 Task: Look for space in Danshui, China from 3rd June, 2023 to 9th June, 2023 for 2 adults in price range Rs.6000 to Rs.12000. Place can be entire place with 1  bedroom having 1 bed and 1 bathroom. Property type can be house, flat, guest house, hotel. Booking option can be shelf check-in. Required host language is Chinese (Simplified).
Action: Mouse moved to (574, 76)
Screenshot: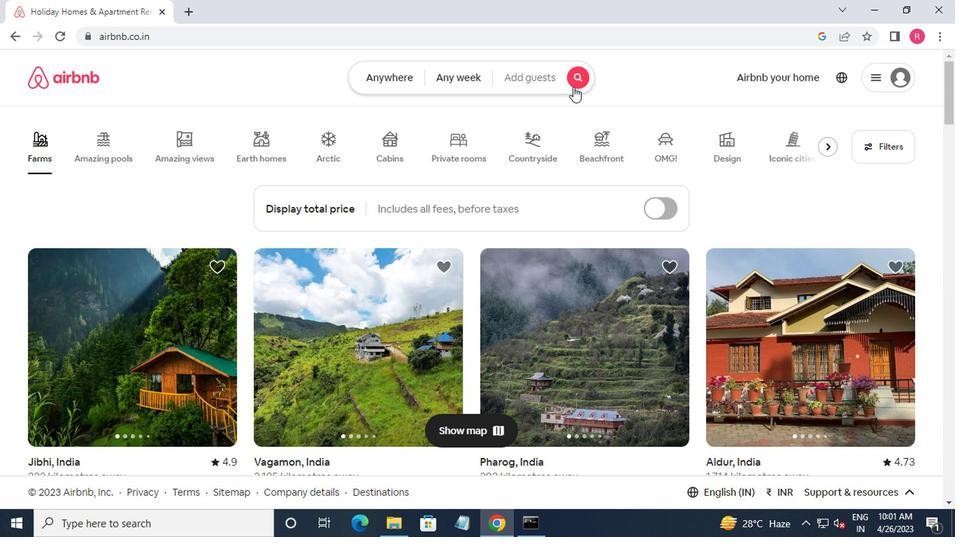 
Action: Mouse pressed left at (574, 76)
Screenshot: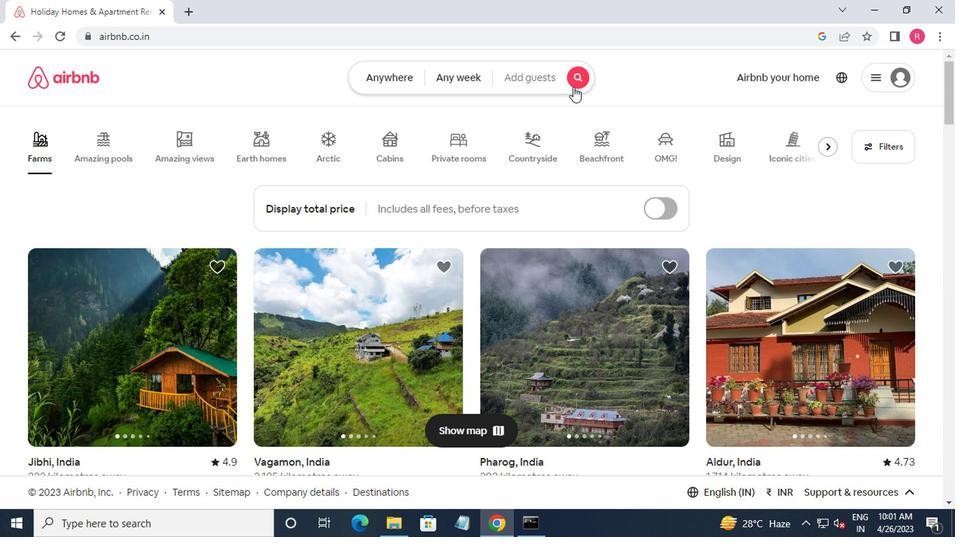 
Action: Mouse moved to (300, 129)
Screenshot: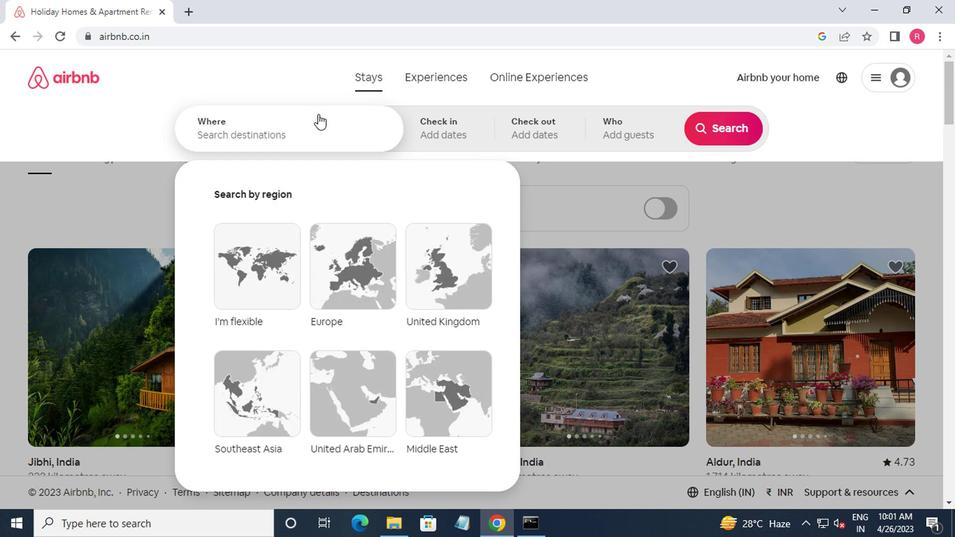 
Action: Mouse pressed left at (300, 129)
Screenshot: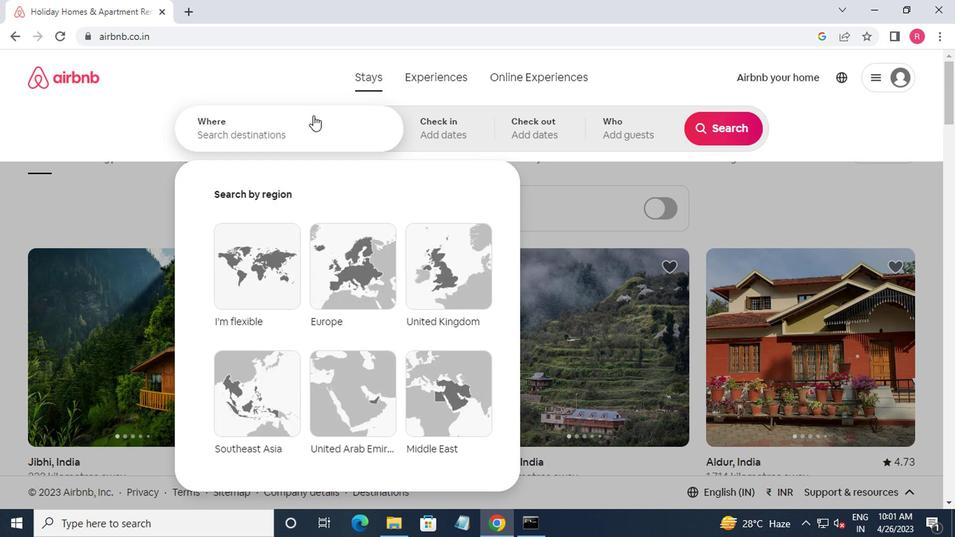 
Action: Mouse moved to (347, 100)
Screenshot: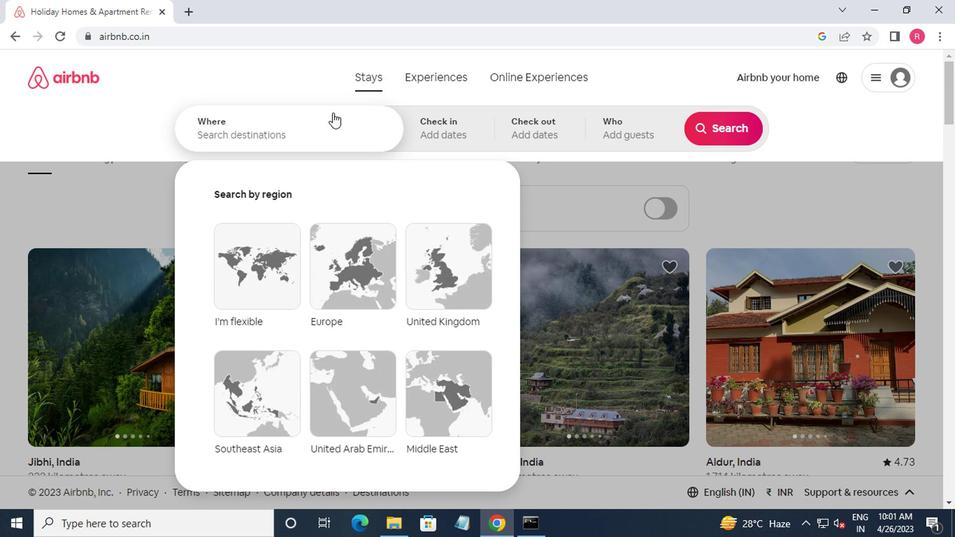 
Action: Key pressed danshui,china<Key.enter>
Screenshot: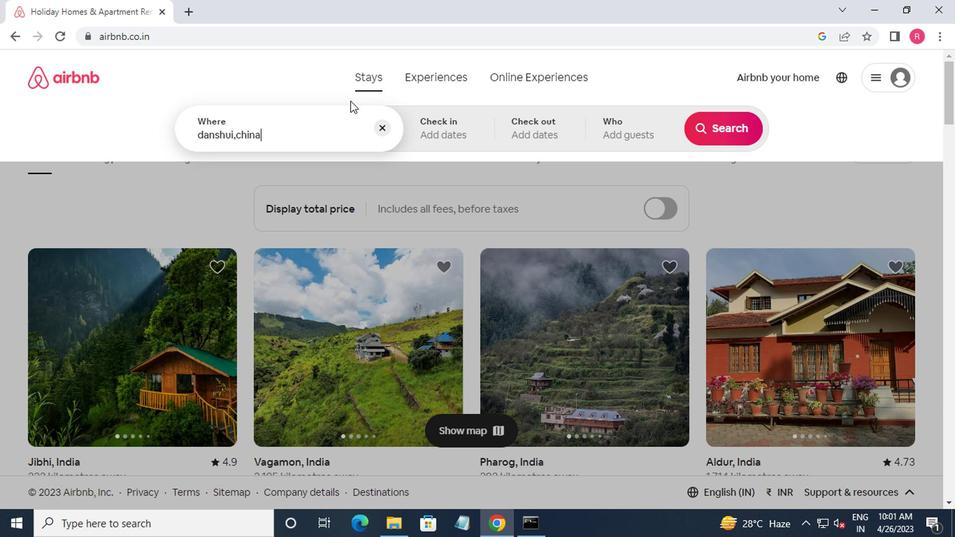 
Action: Mouse moved to (711, 244)
Screenshot: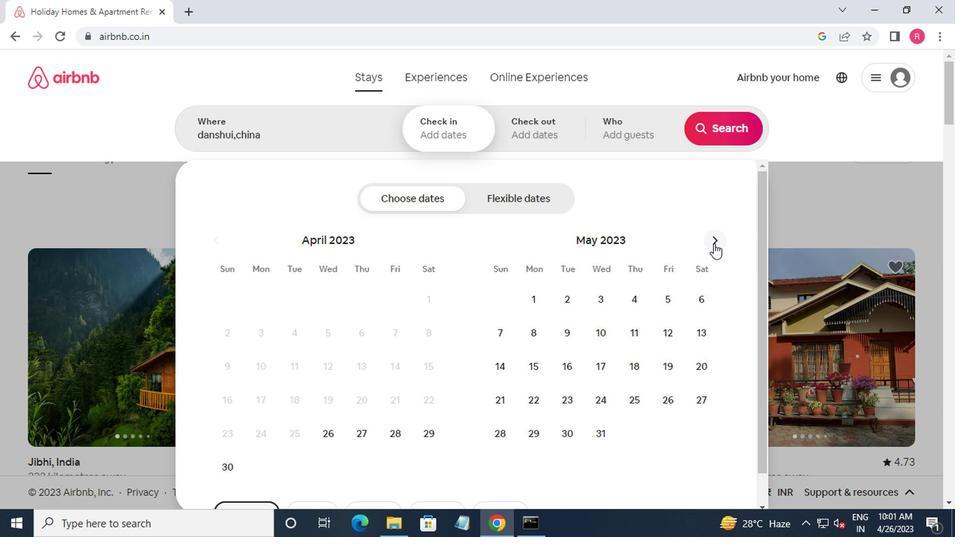 
Action: Mouse pressed left at (711, 244)
Screenshot: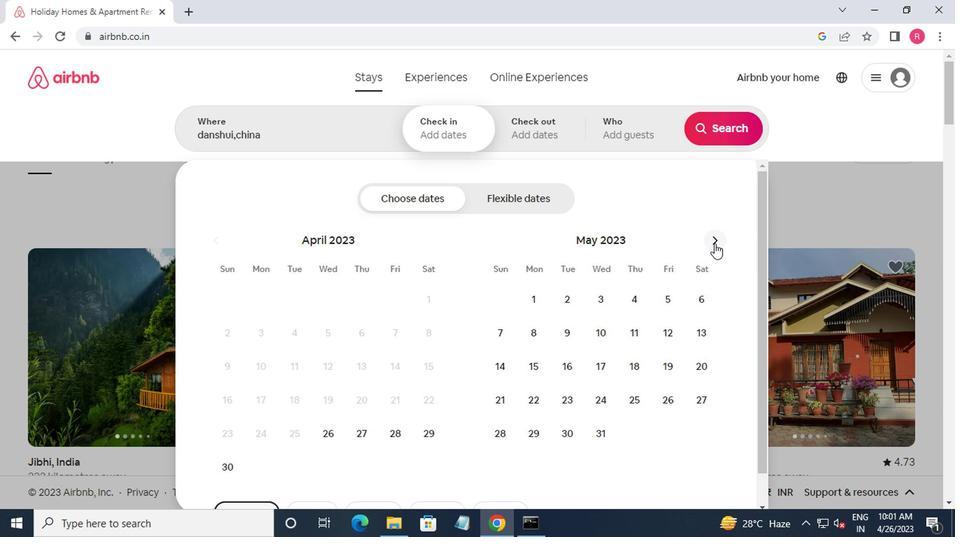 
Action: Mouse moved to (654, 338)
Screenshot: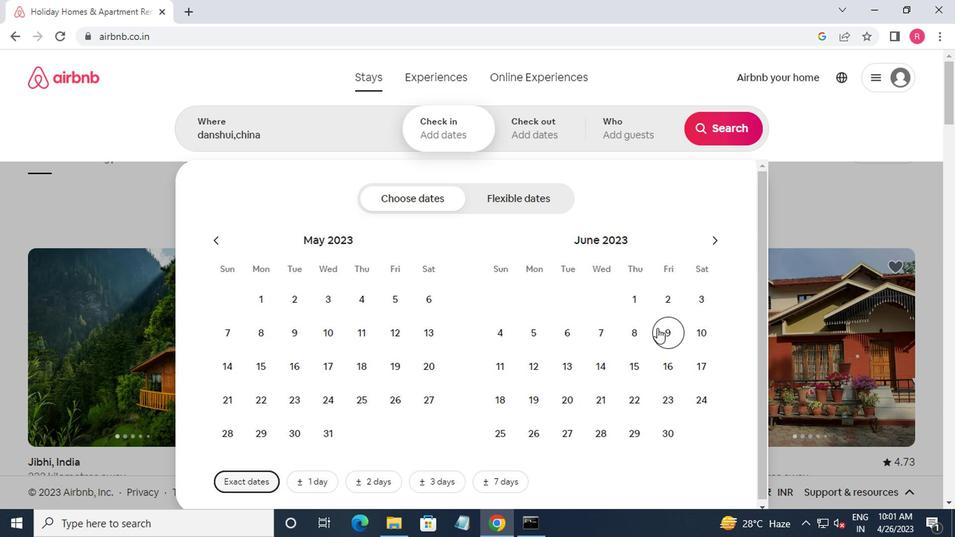 
Action: Mouse pressed left at (654, 338)
Screenshot: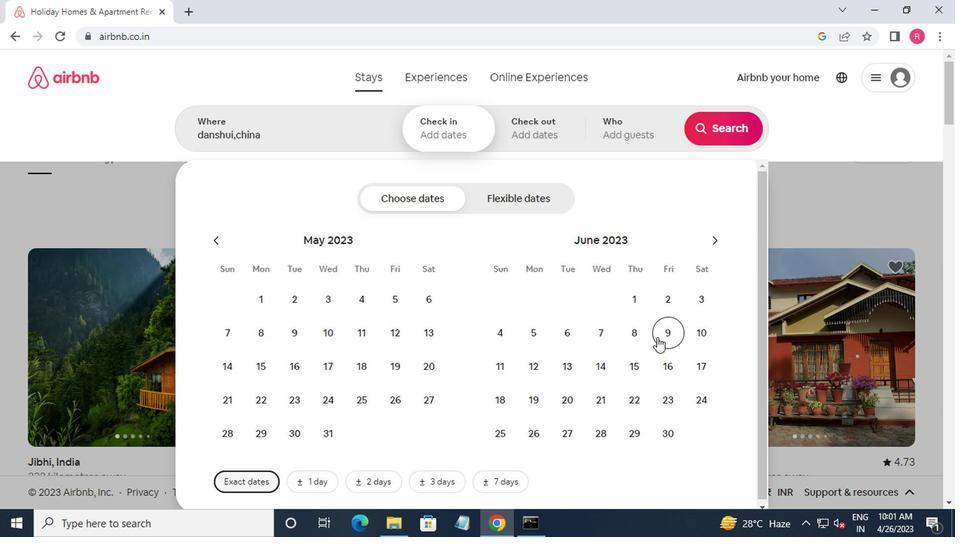
Action: Mouse moved to (698, 302)
Screenshot: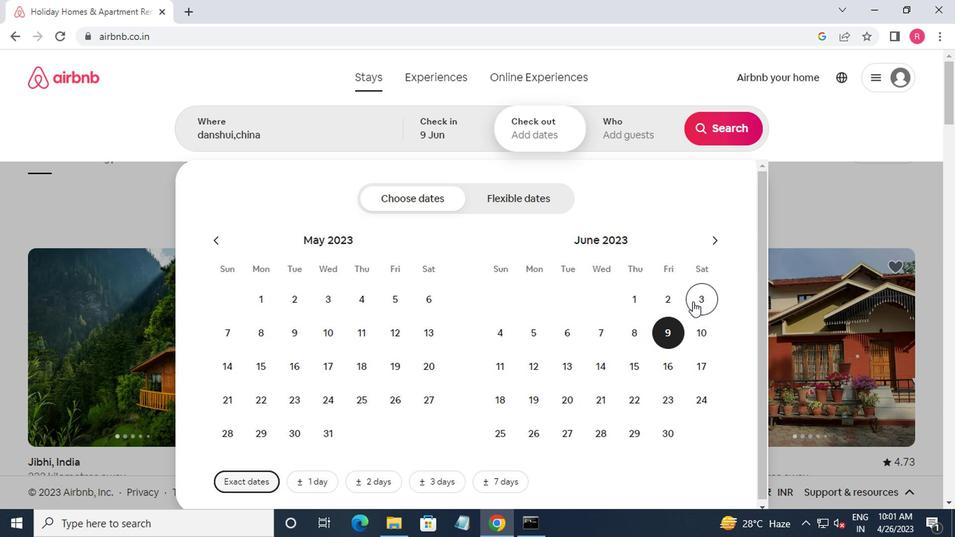 
Action: Mouse pressed left at (698, 302)
Screenshot: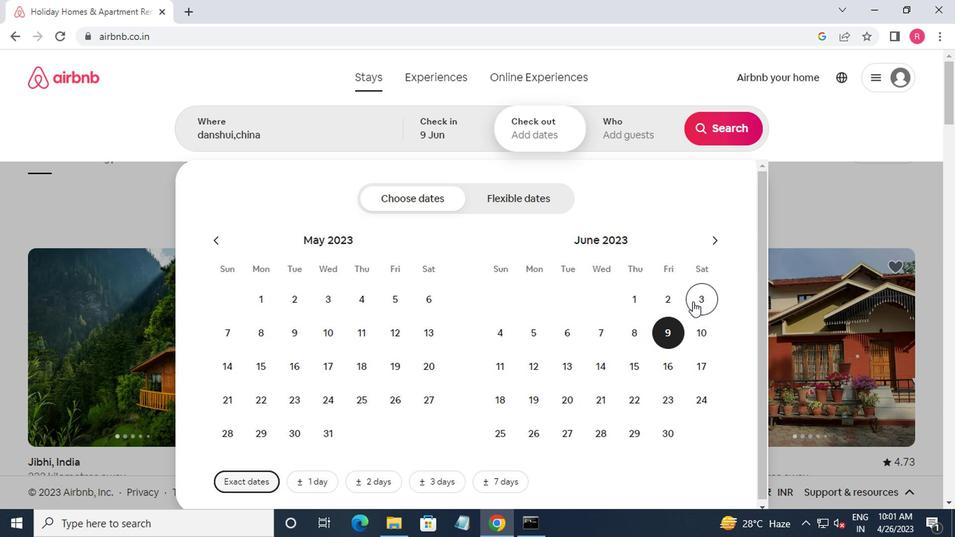 
Action: Mouse moved to (669, 328)
Screenshot: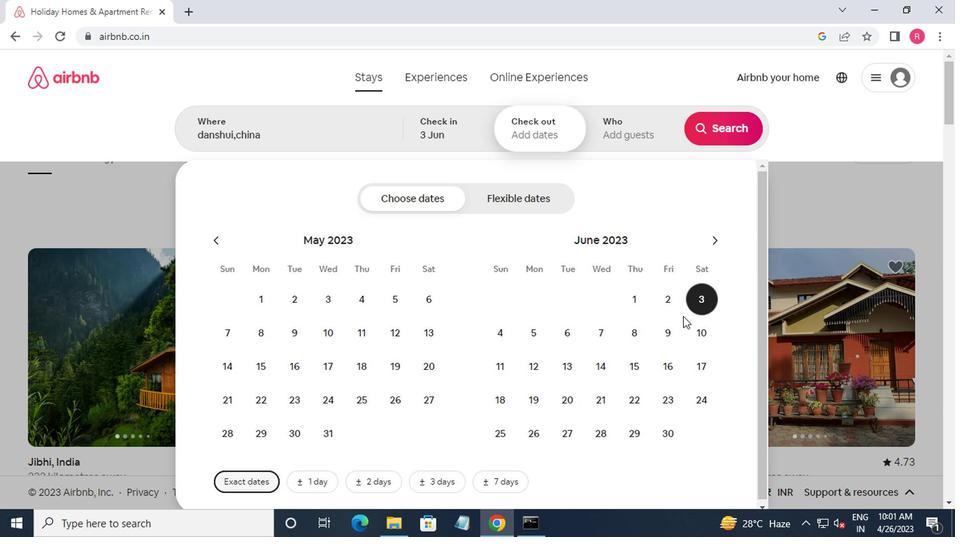 
Action: Mouse pressed left at (669, 328)
Screenshot: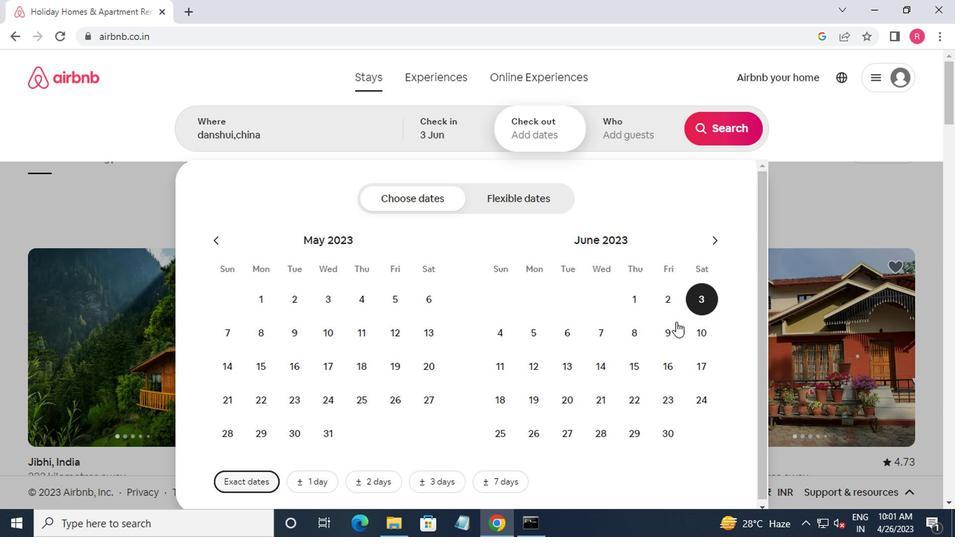 
Action: Mouse moved to (645, 138)
Screenshot: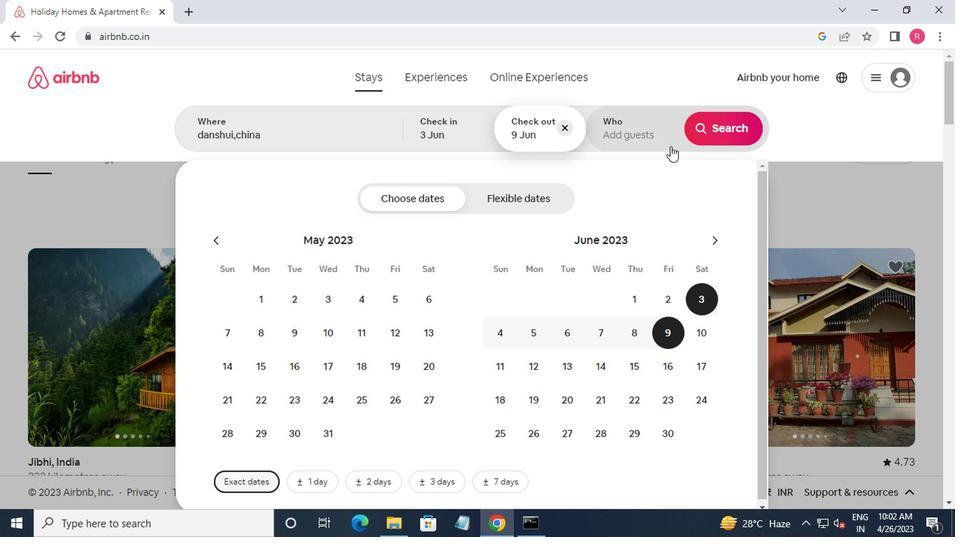 
Action: Mouse pressed left at (645, 138)
Screenshot: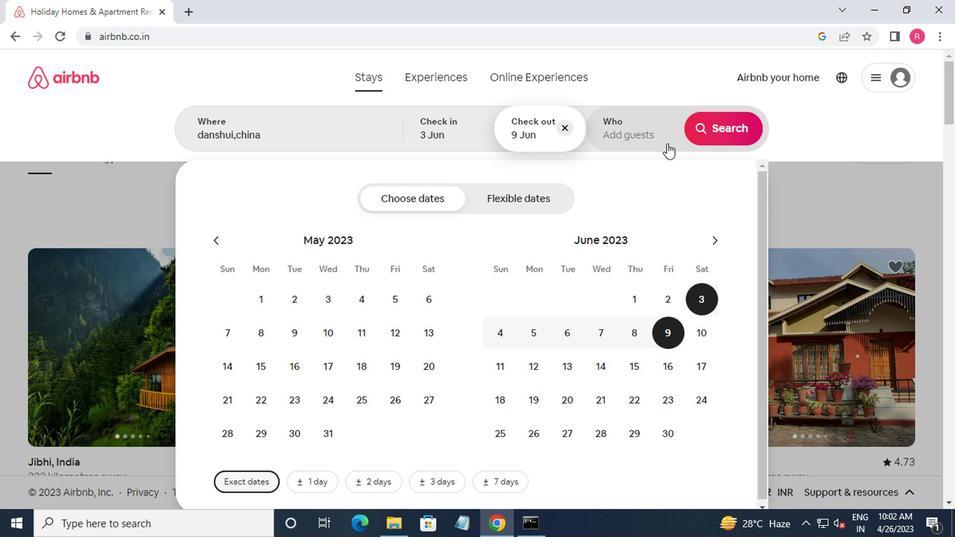
Action: Mouse moved to (716, 212)
Screenshot: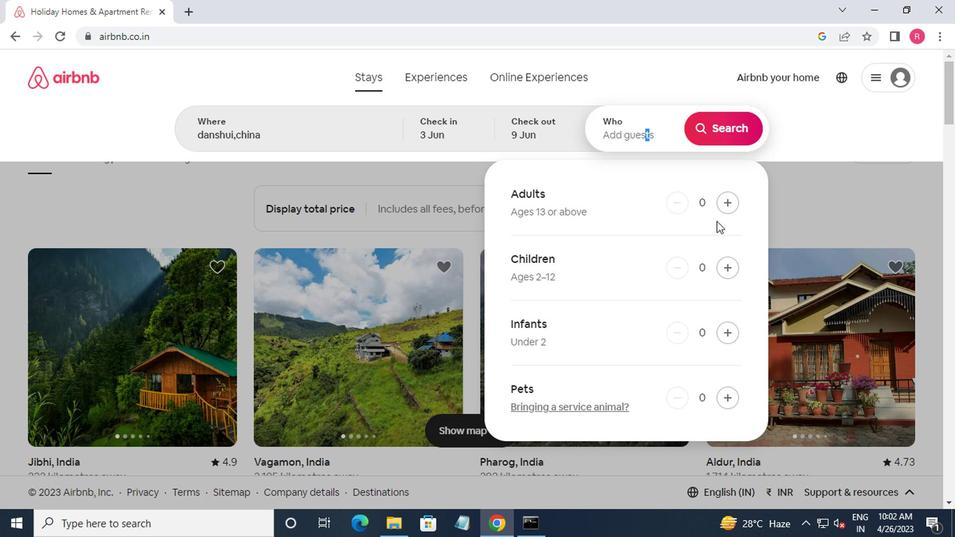 
Action: Mouse pressed left at (716, 212)
Screenshot: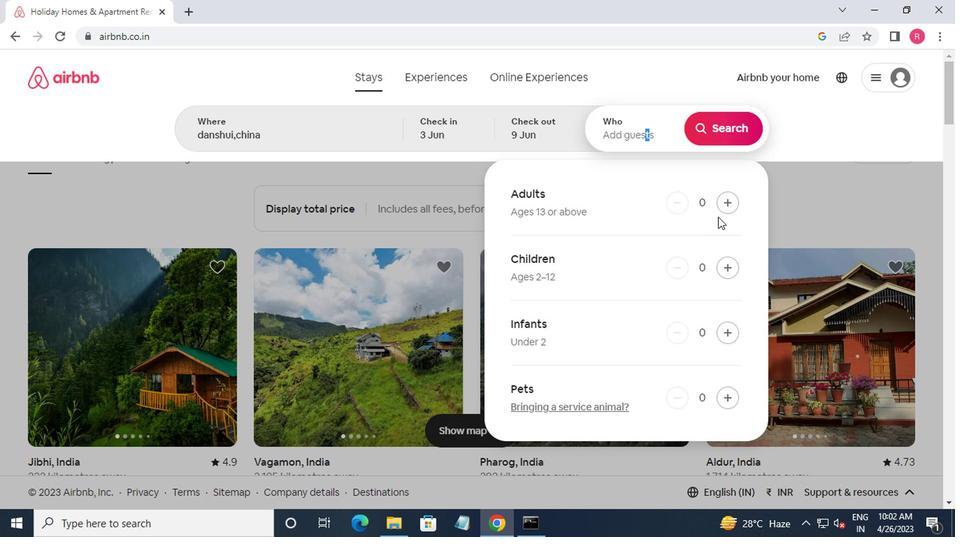 
Action: Mouse moved to (716, 211)
Screenshot: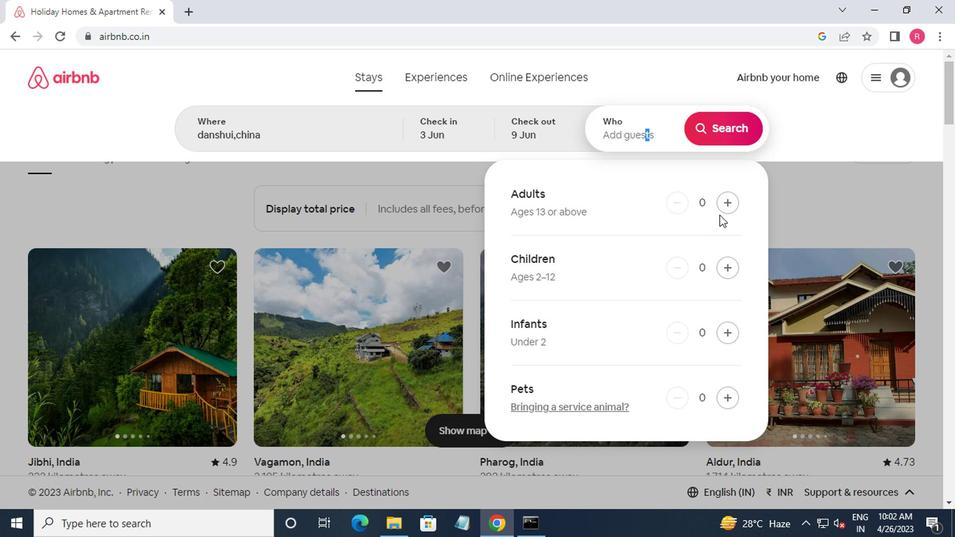 
Action: Mouse pressed left at (716, 211)
Screenshot: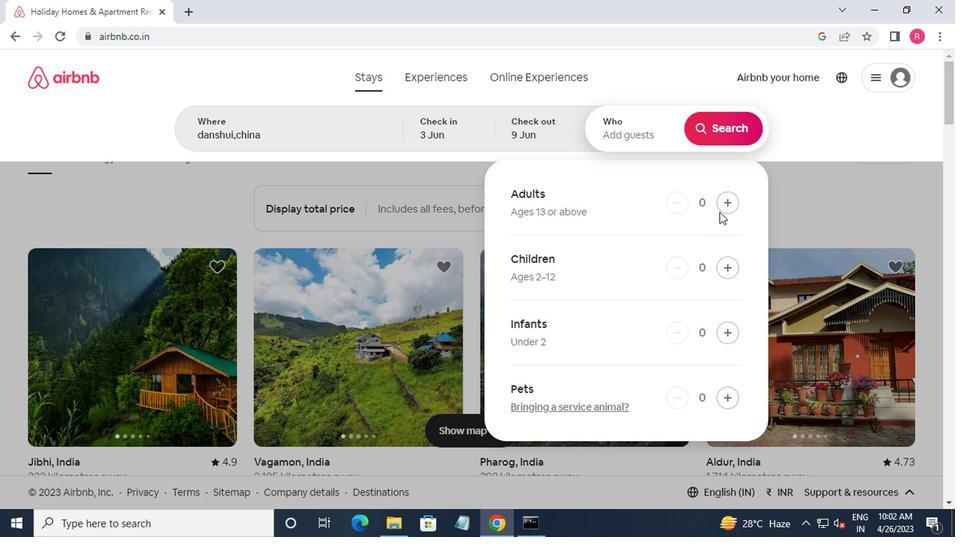
Action: Mouse moved to (721, 209)
Screenshot: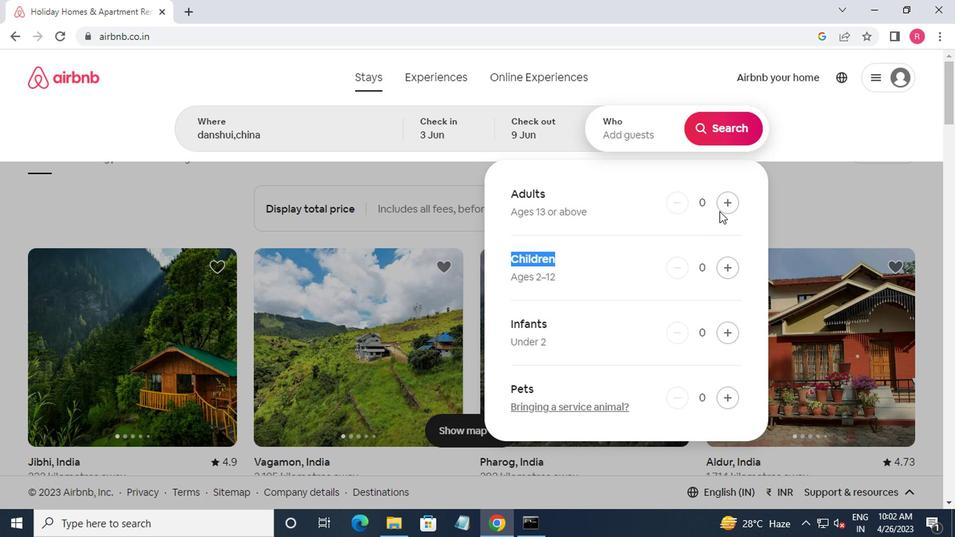 
Action: Mouse pressed left at (721, 209)
Screenshot: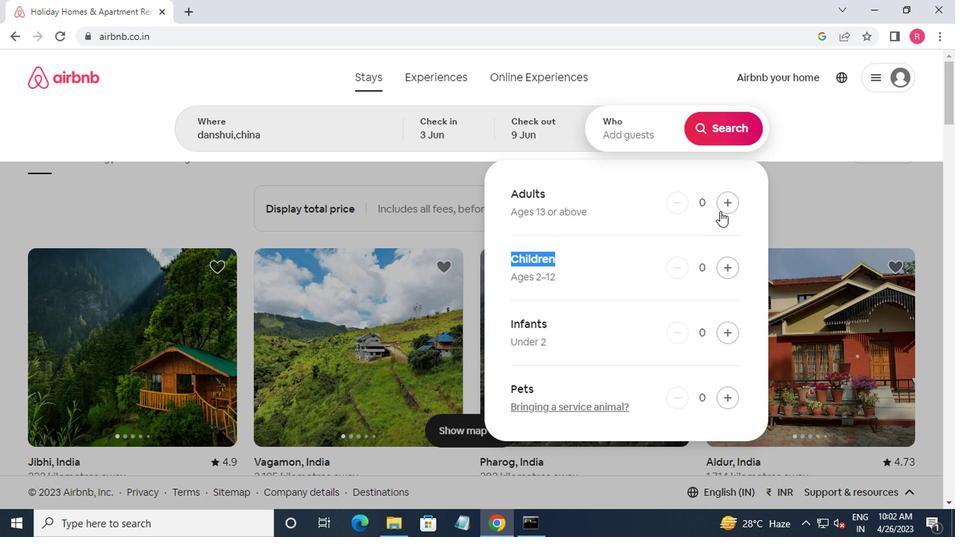 
Action: Mouse pressed left at (721, 209)
Screenshot: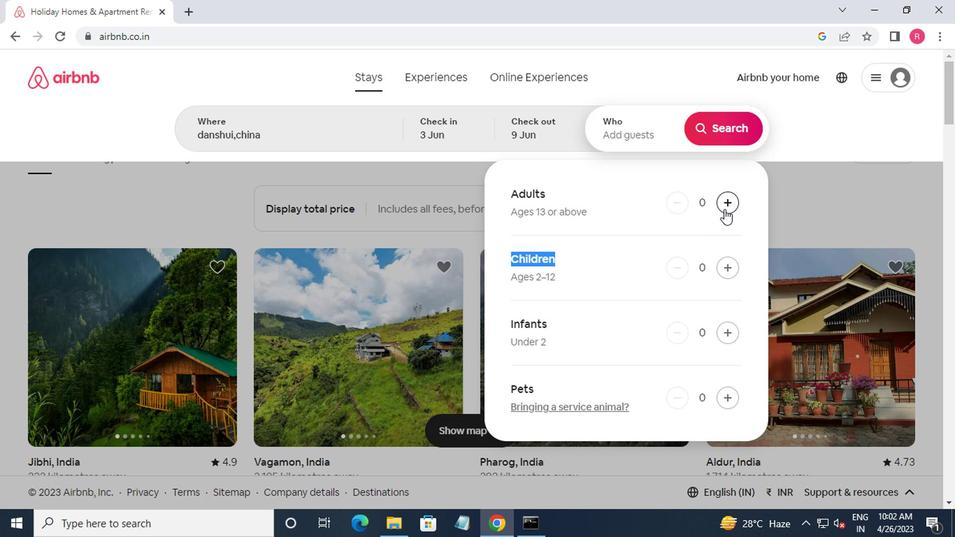 
Action: Mouse moved to (714, 134)
Screenshot: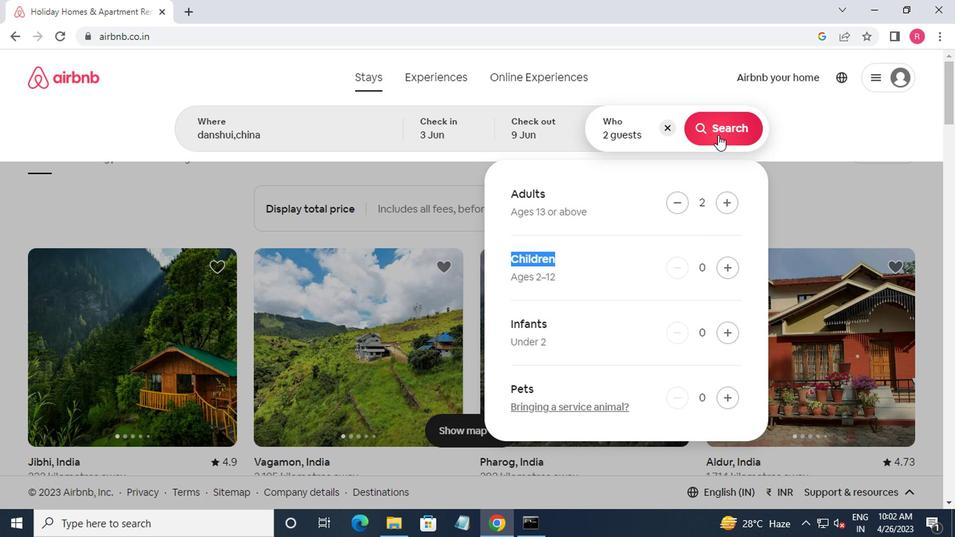 
Action: Mouse pressed left at (714, 134)
Screenshot: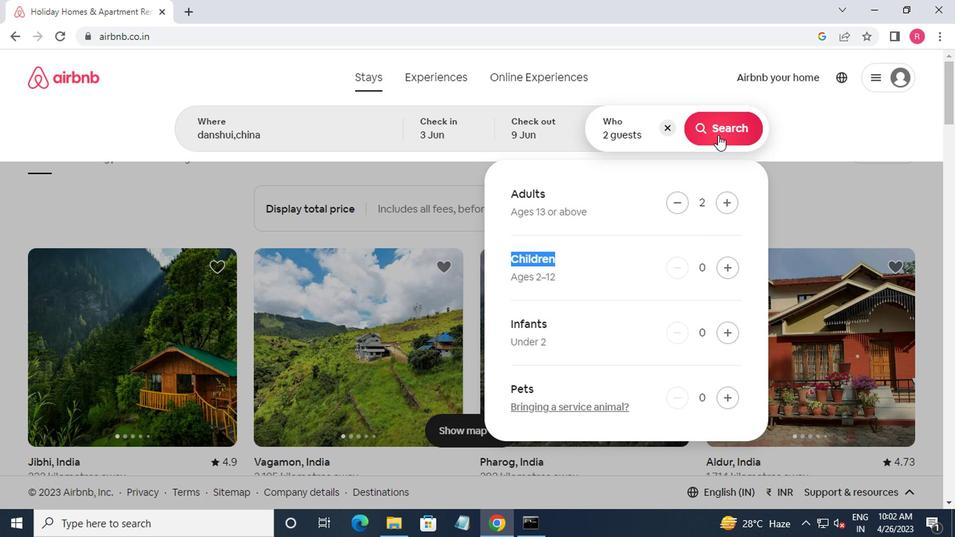 
Action: Mouse moved to (873, 136)
Screenshot: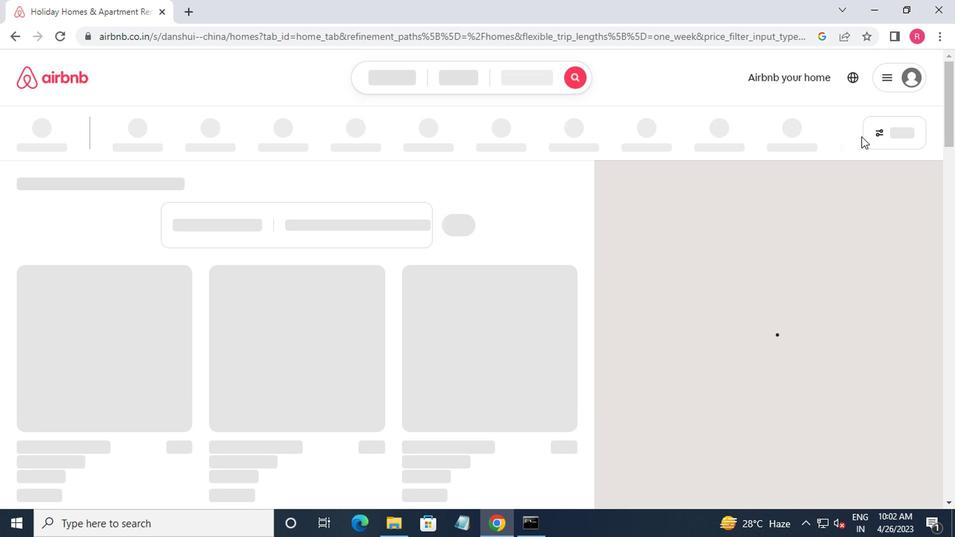 
Action: Mouse pressed left at (873, 136)
Screenshot: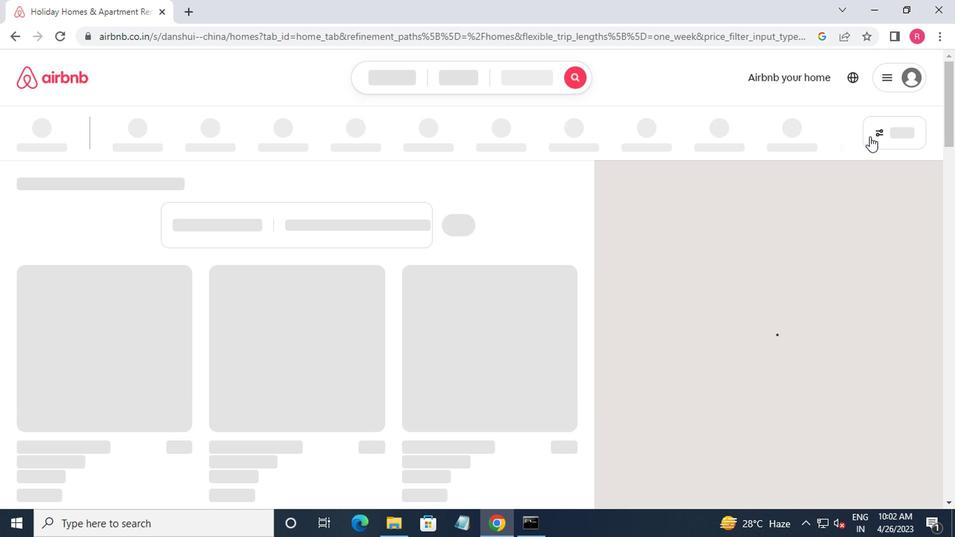 
Action: Mouse moved to (296, 373)
Screenshot: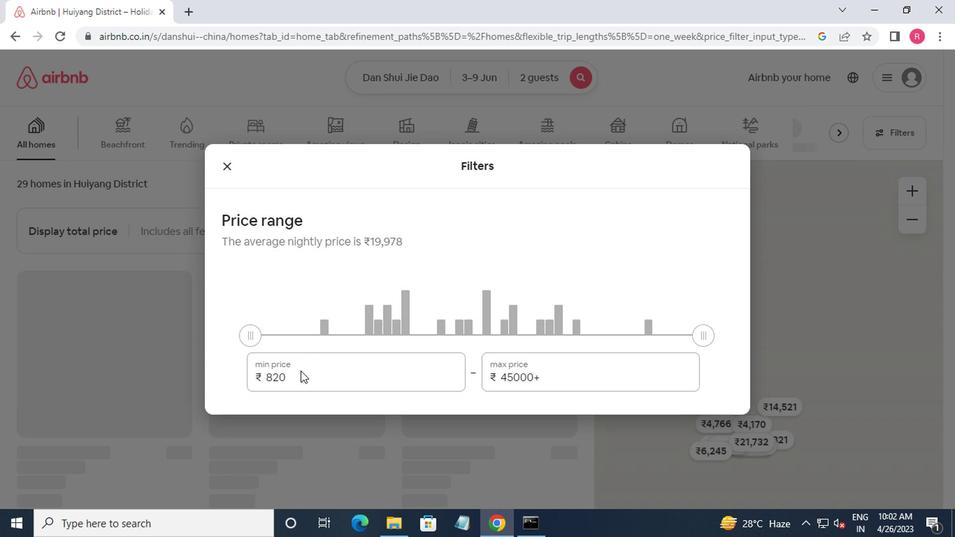 
Action: Mouse pressed left at (296, 373)
Screenshot: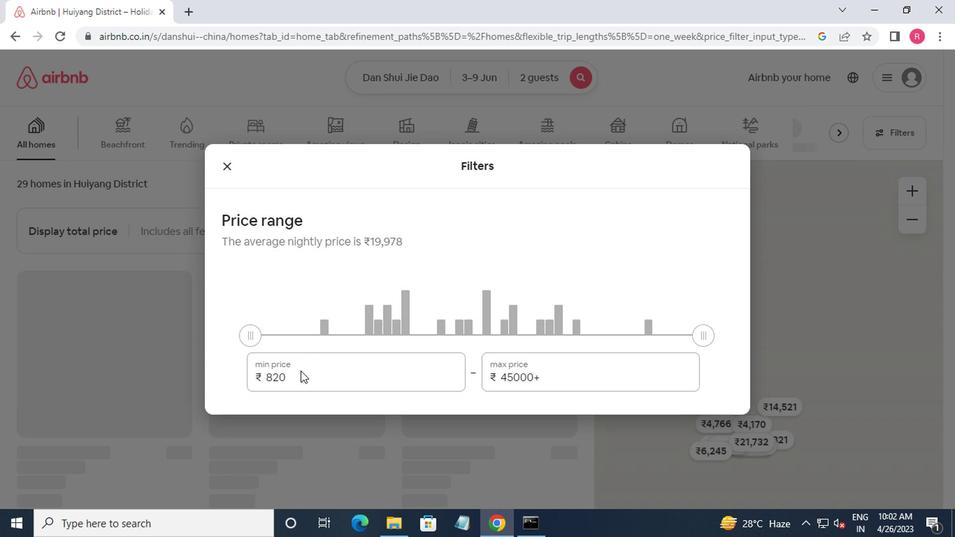 
Action: Mouse moved to (299, 317)
Screenshot: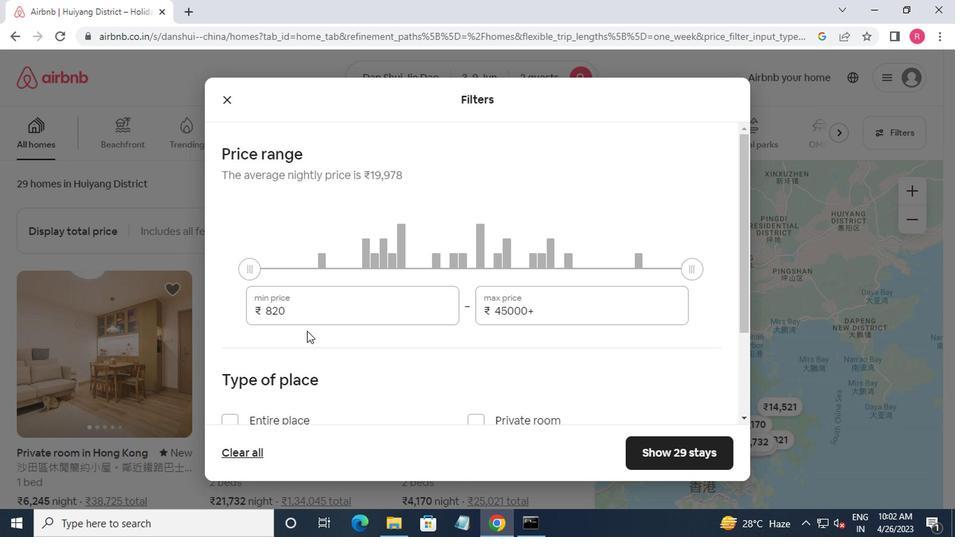 
Action: Mouse pressed left at (299, 317)
Screenshot: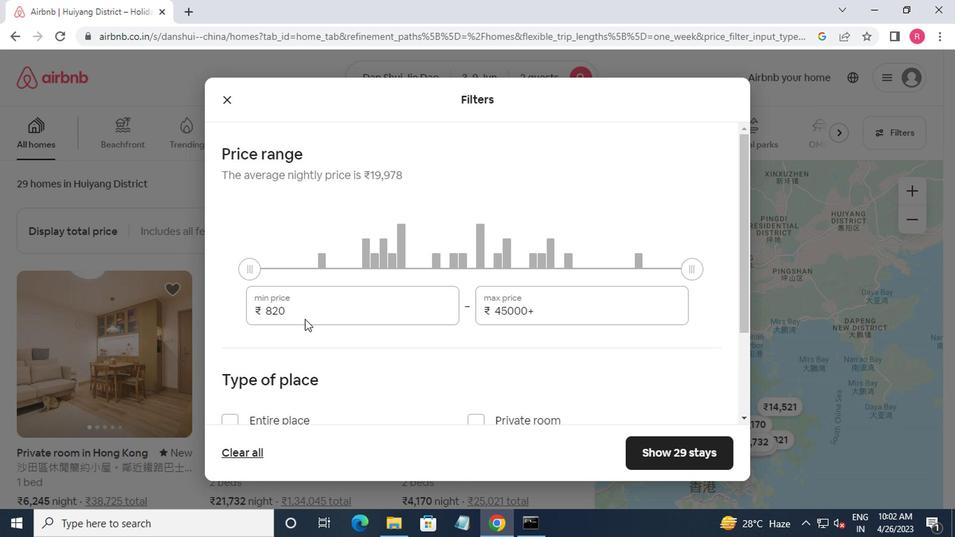 
Action: Mouse moved to (383, 222)
Screenshot: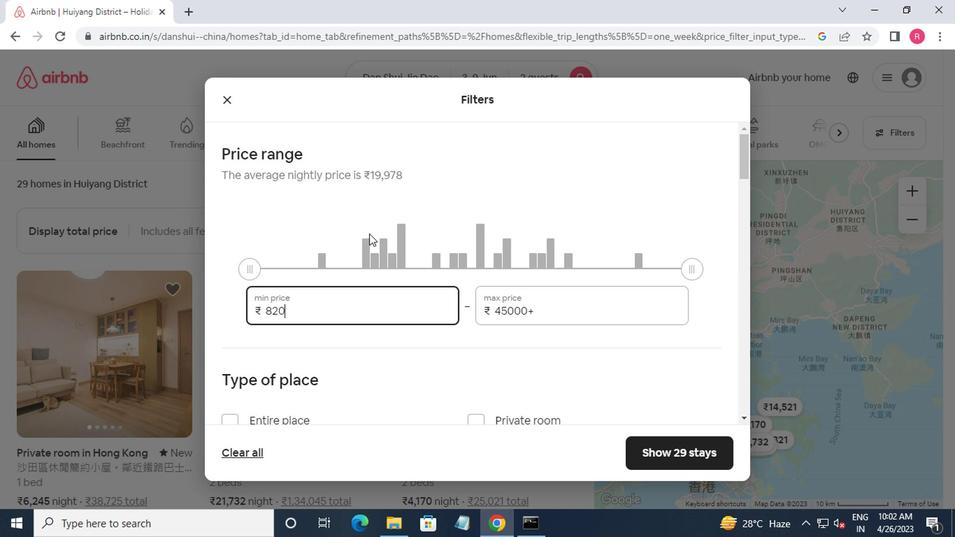 
Action: Key pressed <Key.backspace><Key.backspace><Key.backspace><Key.backspace><Key.backspace>6000<Key.tab>12000
Screenshot: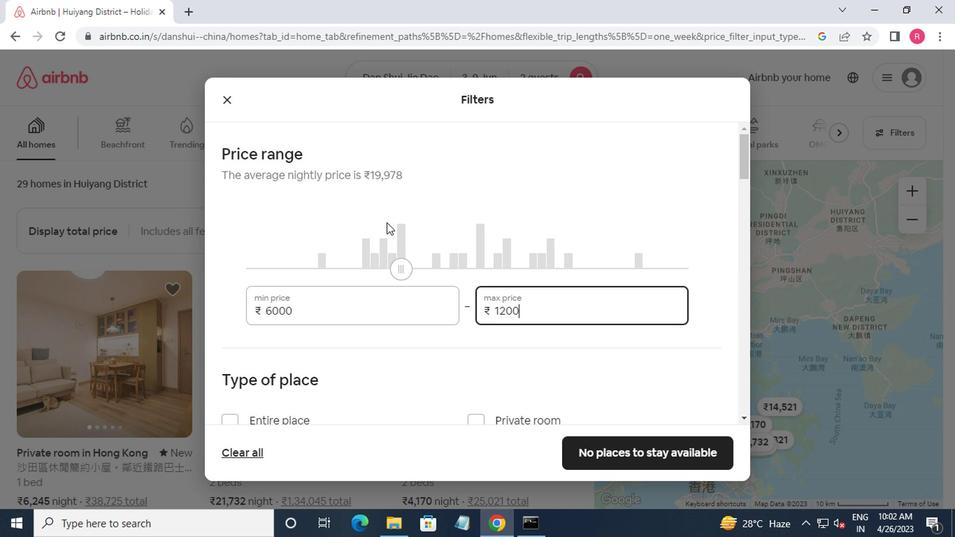 
Action: Mouse moved to (329, 251)
Screenshot: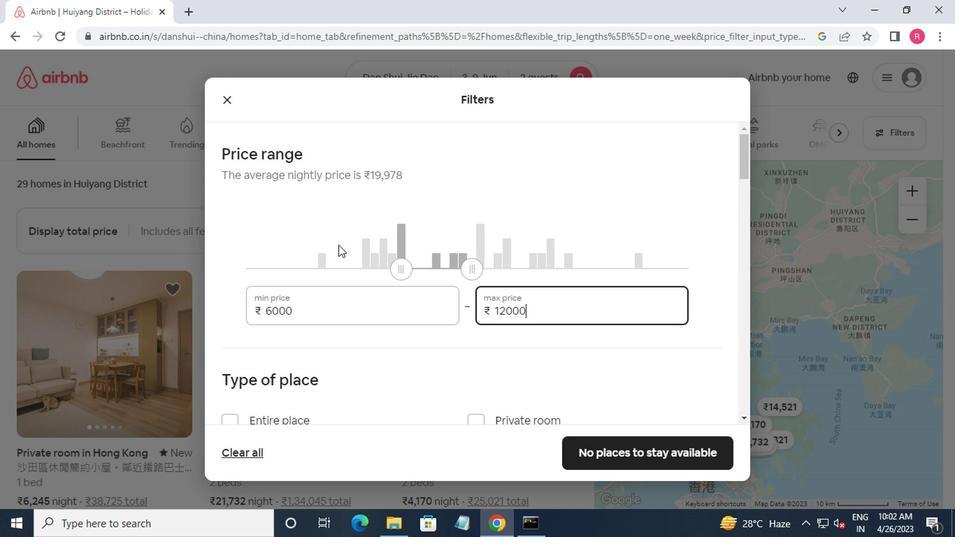 
Action: Mouse scrolled (329, 251) with delta (0, 0)
Screenshot: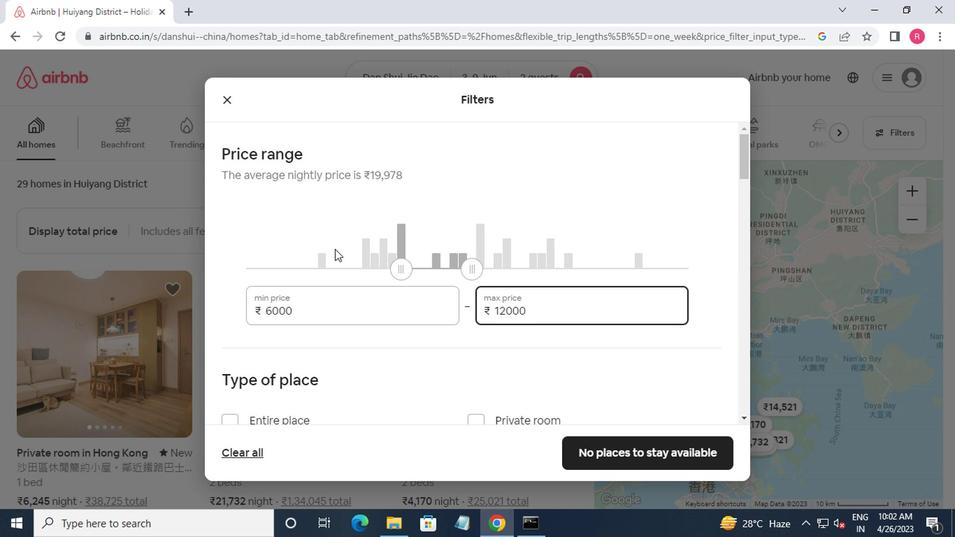 
Action: Mouse moved to (328, 254)
Screenshot: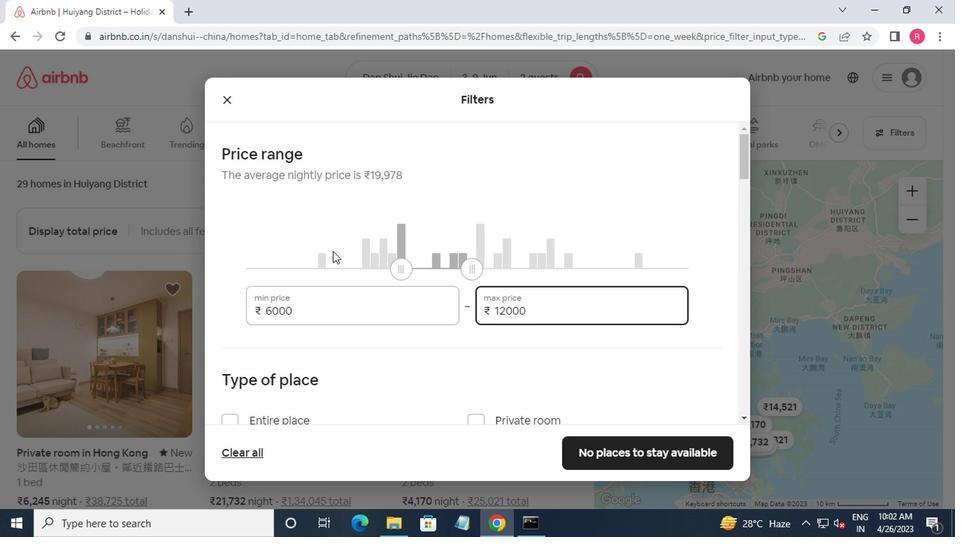 
Action: Mouse scrolled (328, 253) with delta (0, 0)
Screenshot: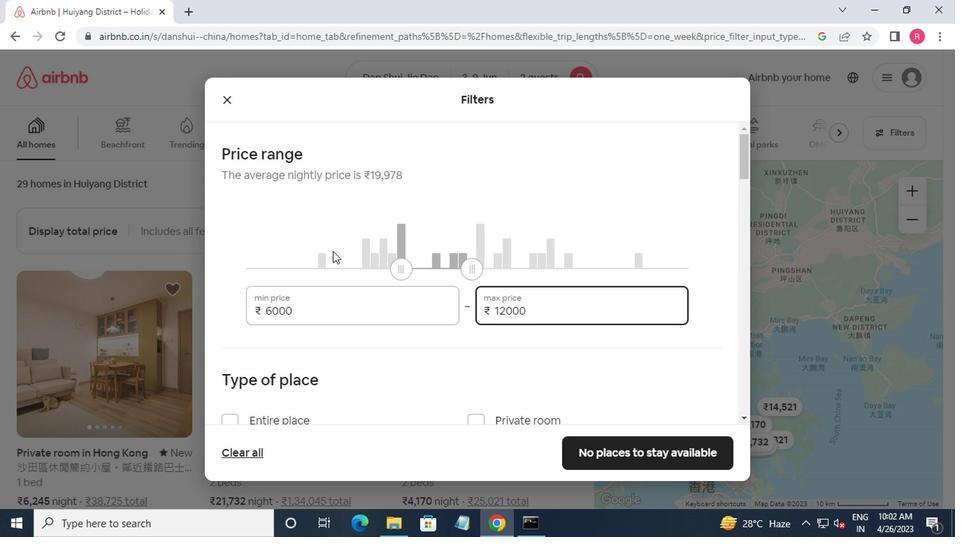 
Action: Mouse moved to (235, 290)
Screenshot: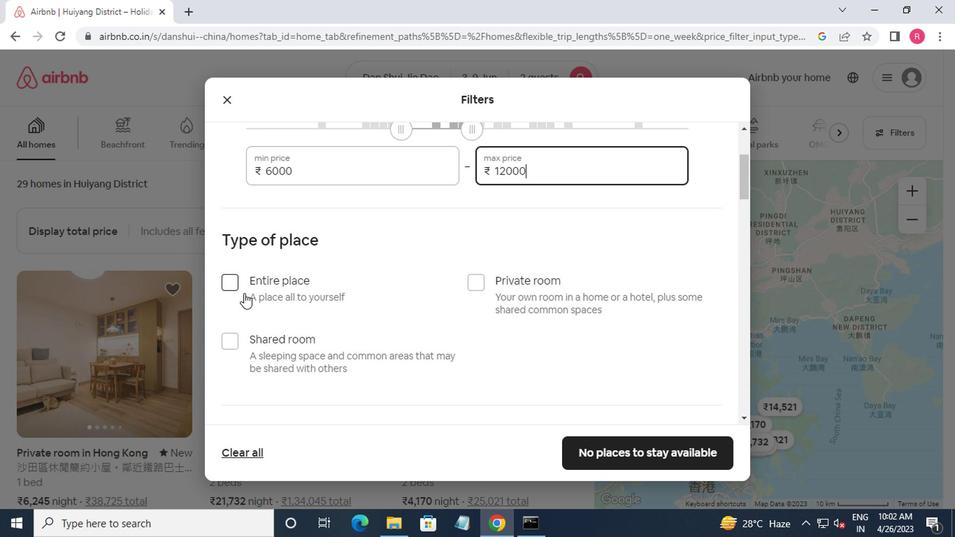 
Action: Mouse pressed left at (235, 290)
Screenshot: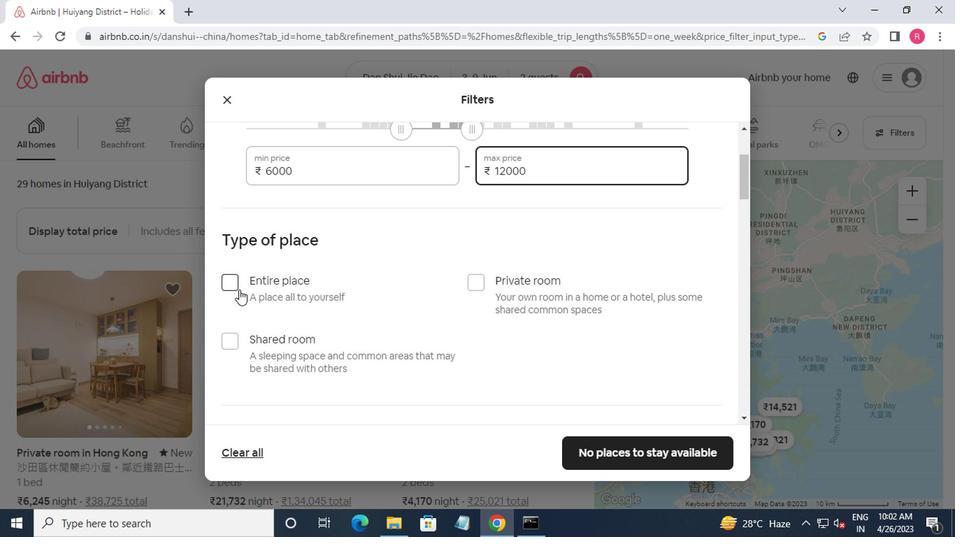 
Action: Mouse moved to (369, 311)
Screenshot: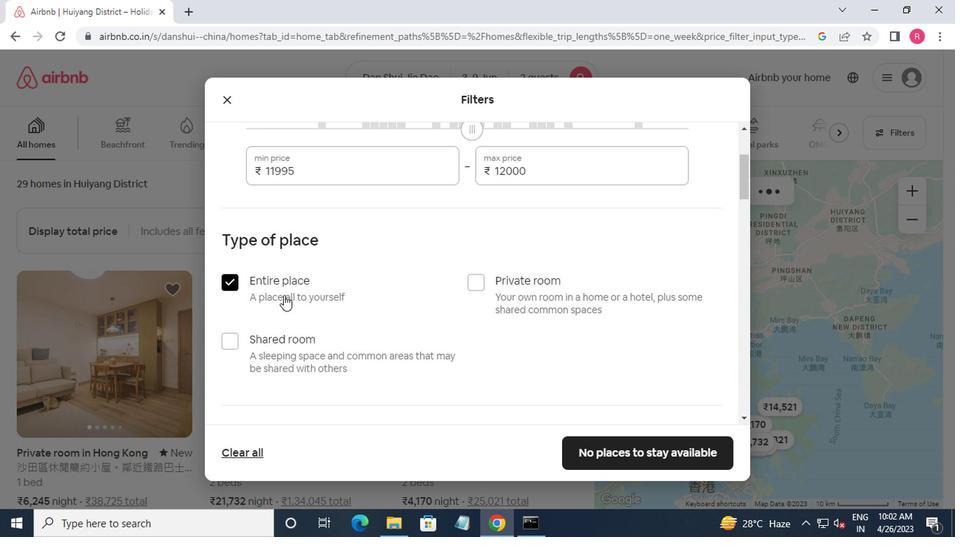 
Action: Mouse scrolled (369, 310) with delta (0, 0)
Screenshot: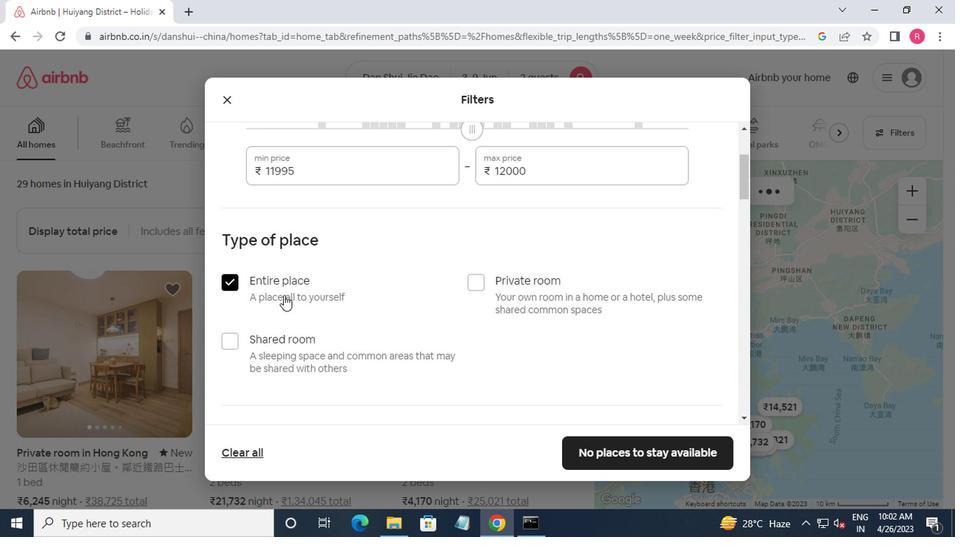 
Action: Mouse moved to (379, 315)
Screenshot: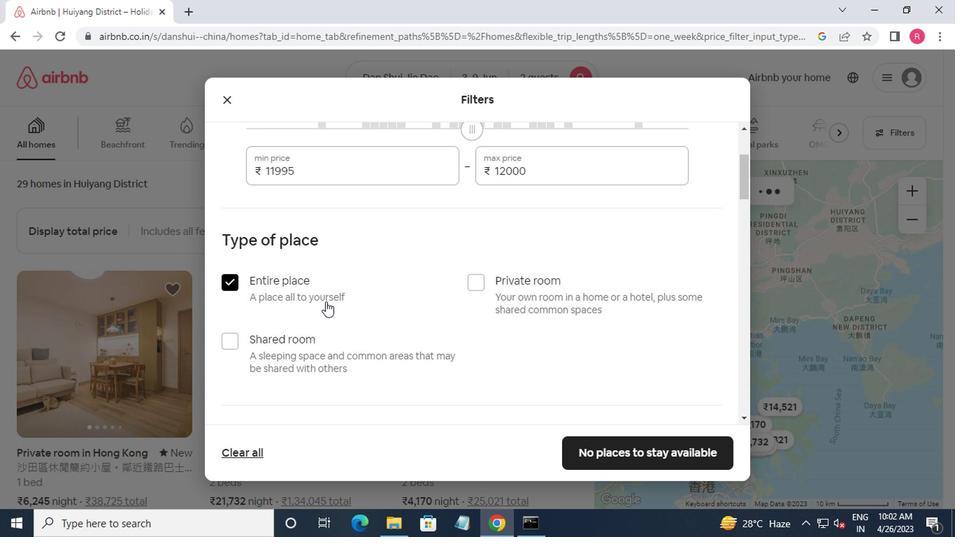 
Action: Mouse scrolled (379, 314) with delta (0, 0)
Screenshot: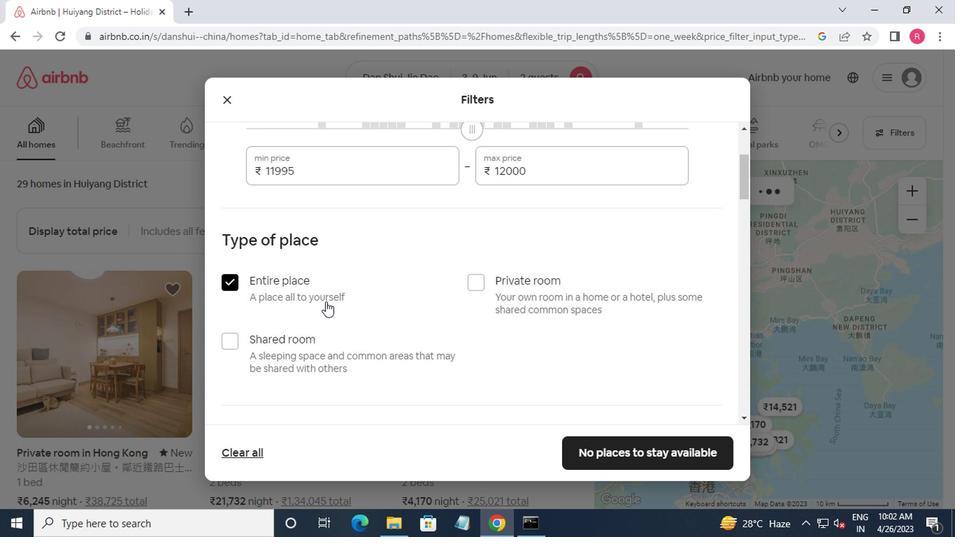 
Action: Mouse moved to (382, 316)
Screenshot: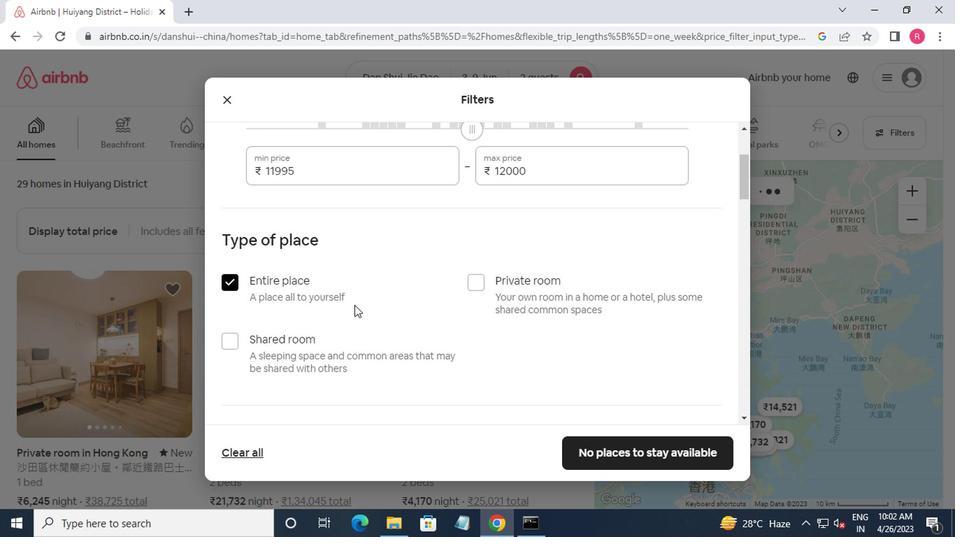 
Action: Mouse scrolled (382, 315) with delta (0, 0)
Screenshot: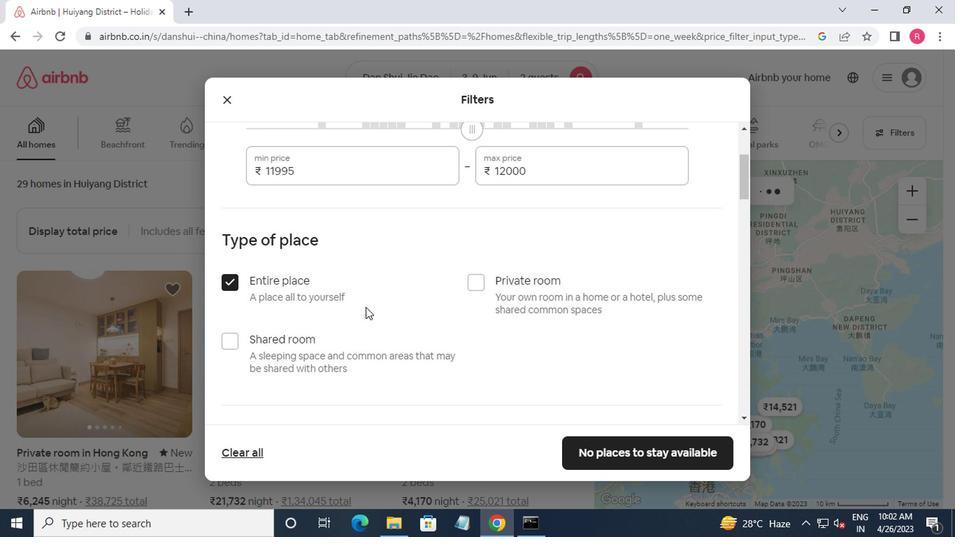 
Action: Mouse moved to (310, 306)
Screenshot: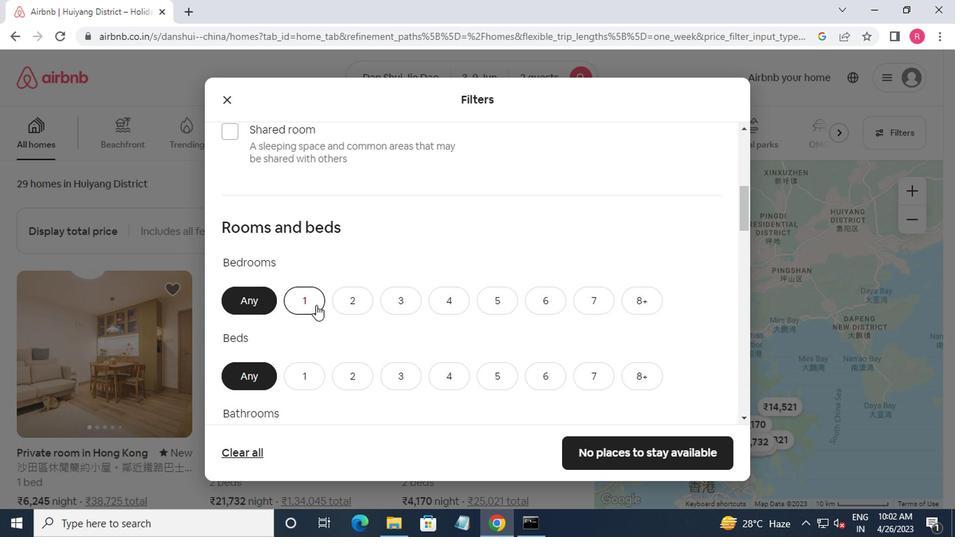 
Action: Mouse pressed left at (310, 306)
Screenshot: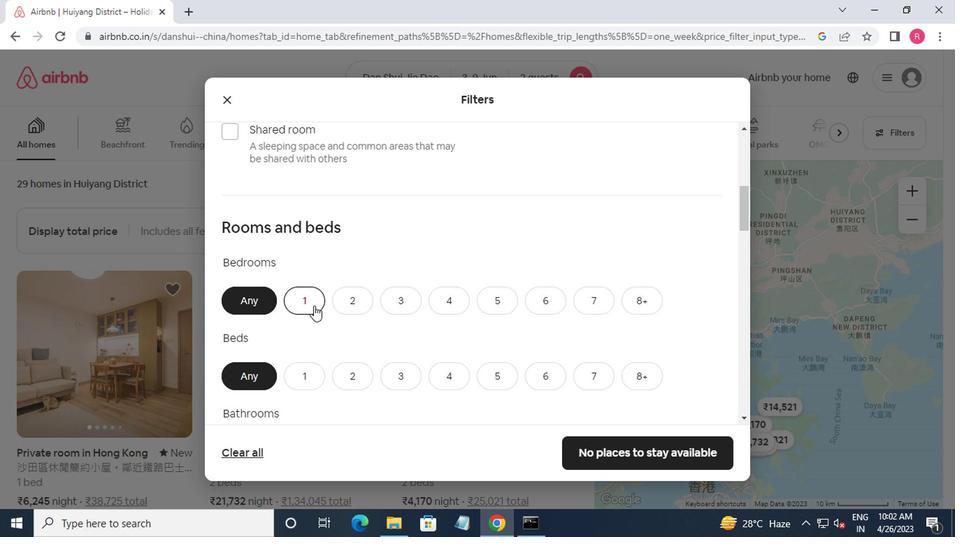 
Action: Mouse moved to (301, 379)
Screenshot: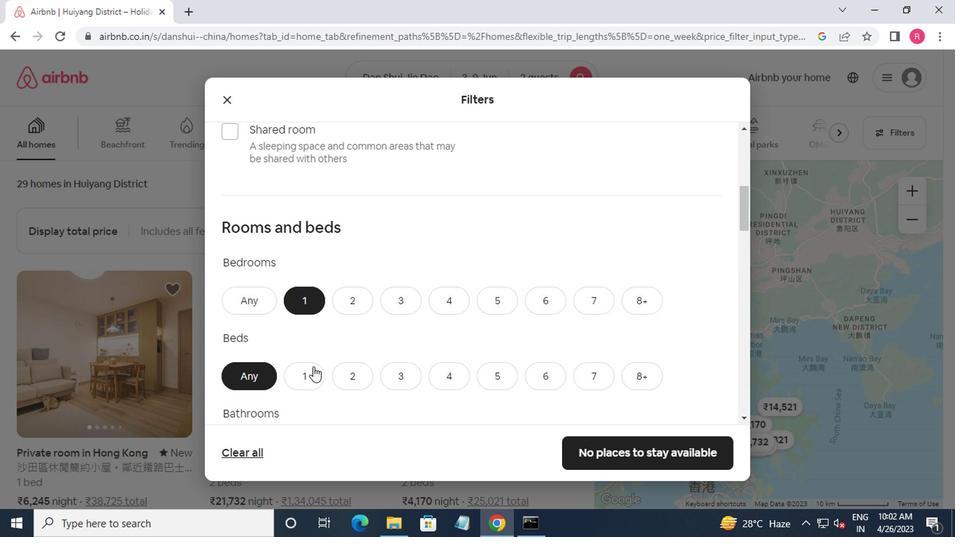 
Action: Mouse pressed left at (301, 379)
Screenshot: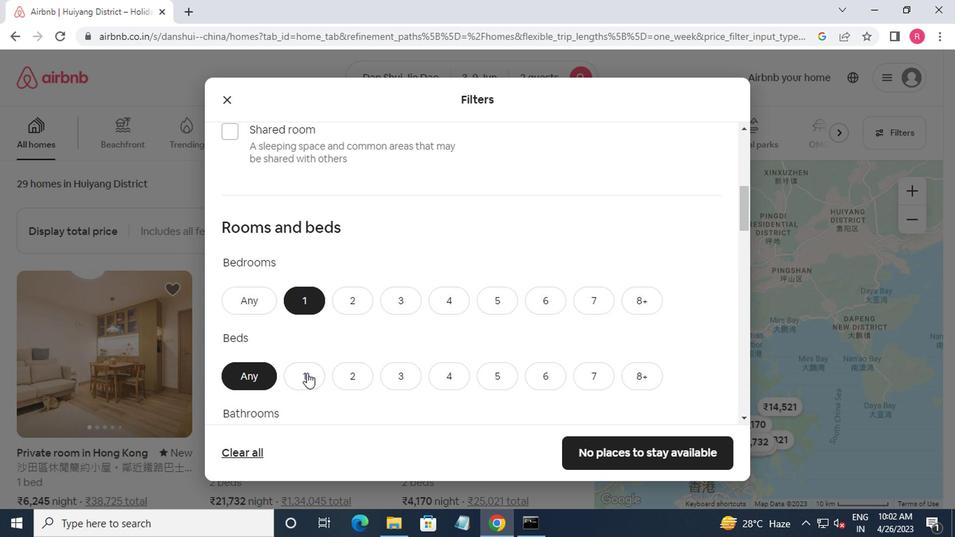 
Action: Mouse moved to (300, 379)
Screenshot: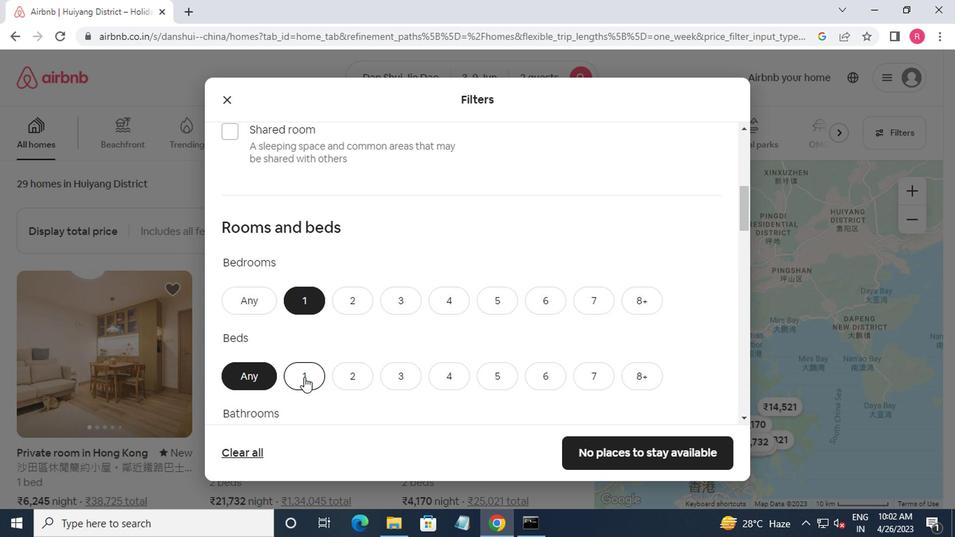 
Action: Mouse scrolled (300, 378) with delta (0, 0)
Screenshot: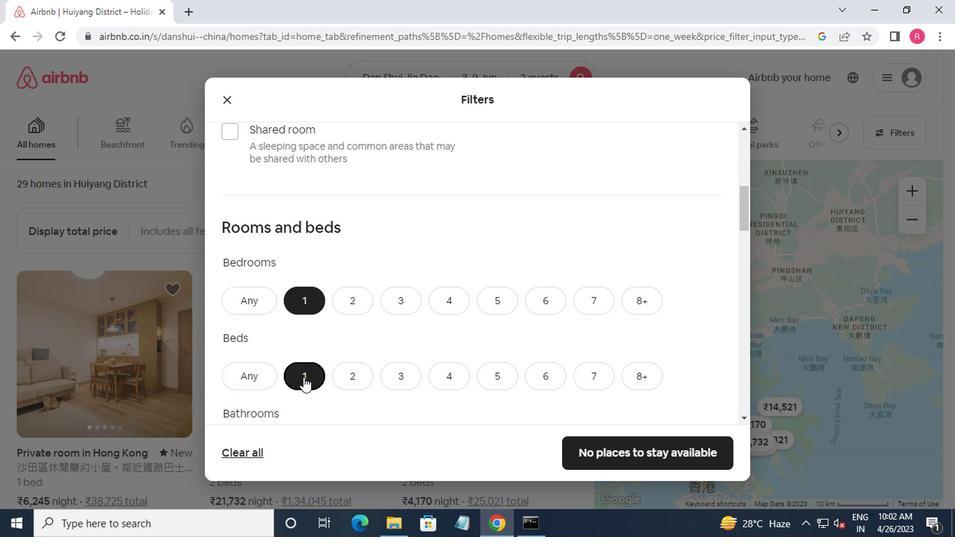 
Action: Mouse scrolled (300, 378) with delta (0, 0)
Screenshot: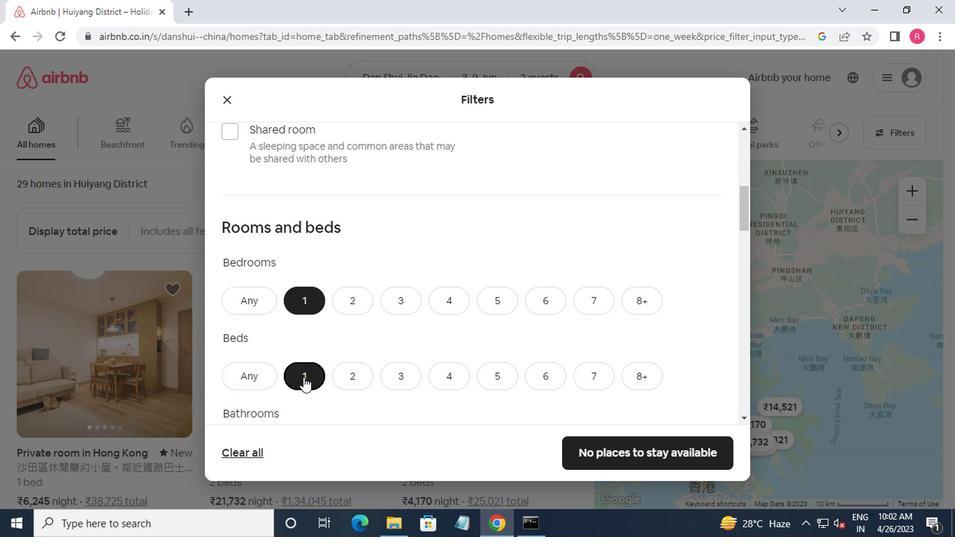 
Action: Mouse moved to (294, 318)
Screenshot: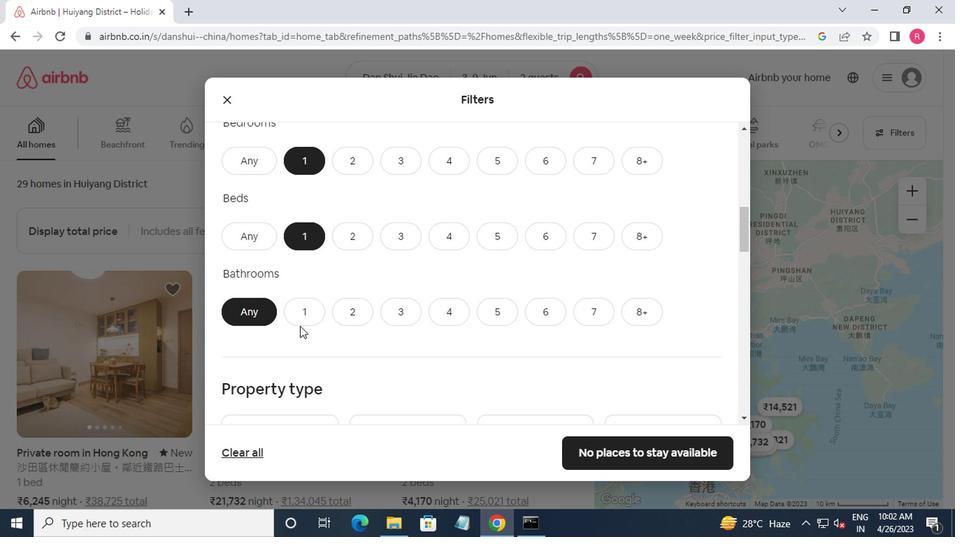 
Action: Mouse pressed left at (294, 318)
Screenshot: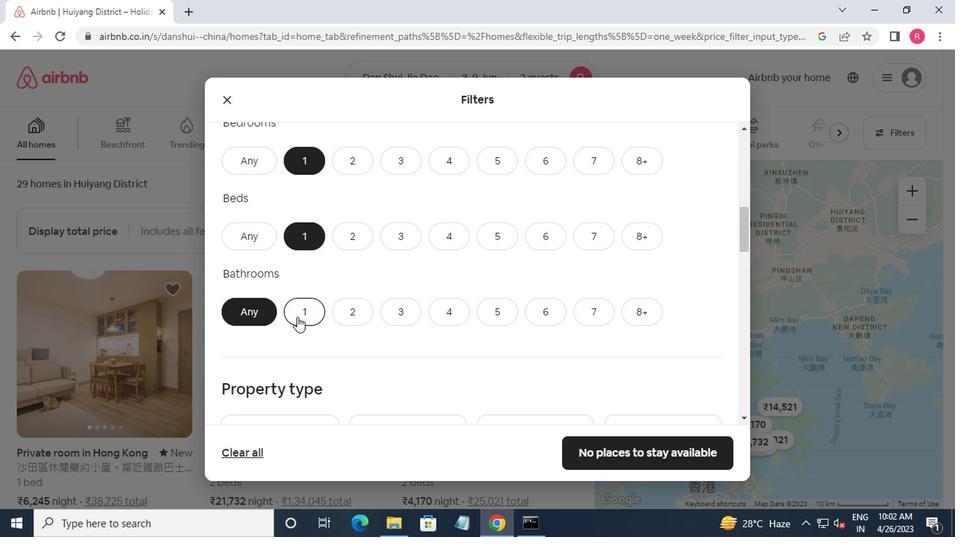 
Action: Mouse moved to (289, 329)
Screenshot: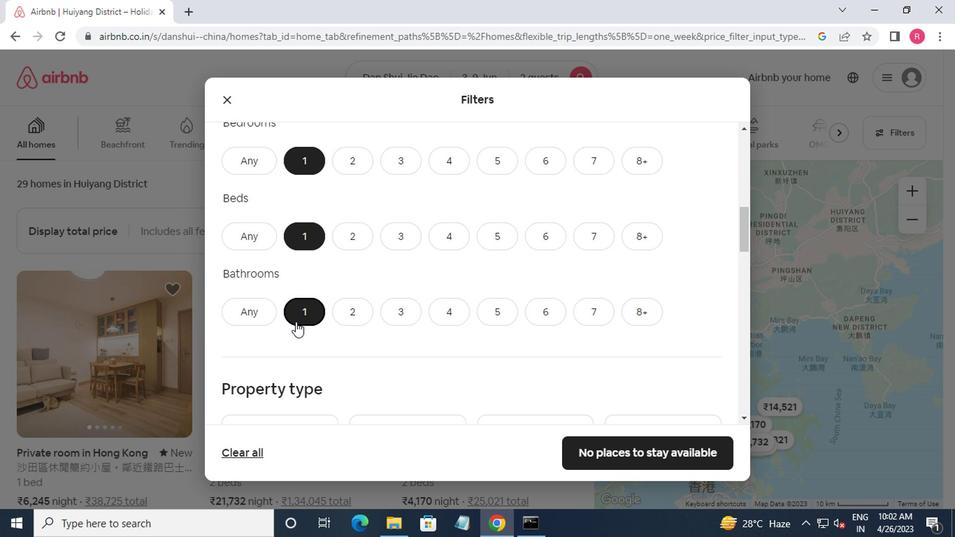 
Action: Mouse scrolled (289, 328) with delta (0, 0)
Screenshot: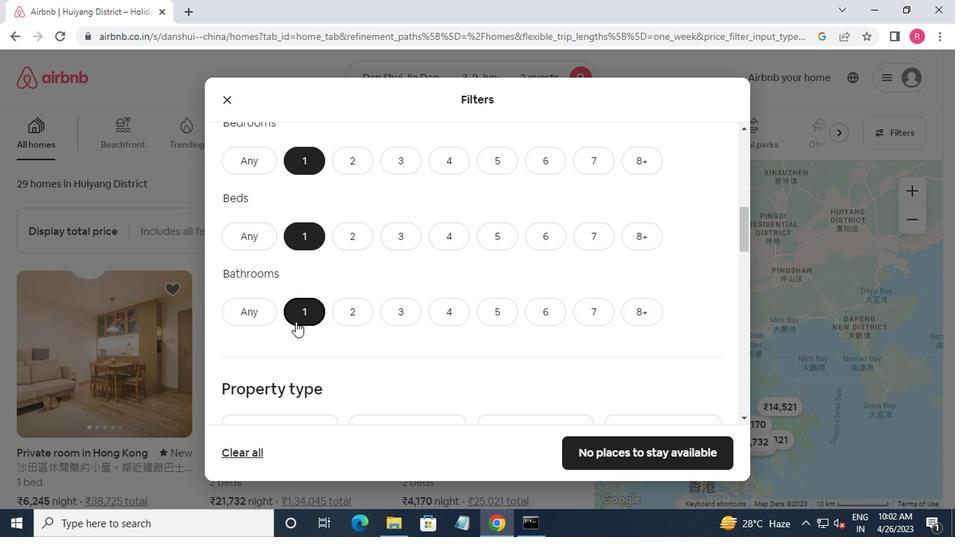 
Action: Mouse moved to (289, 330)
Screenshot: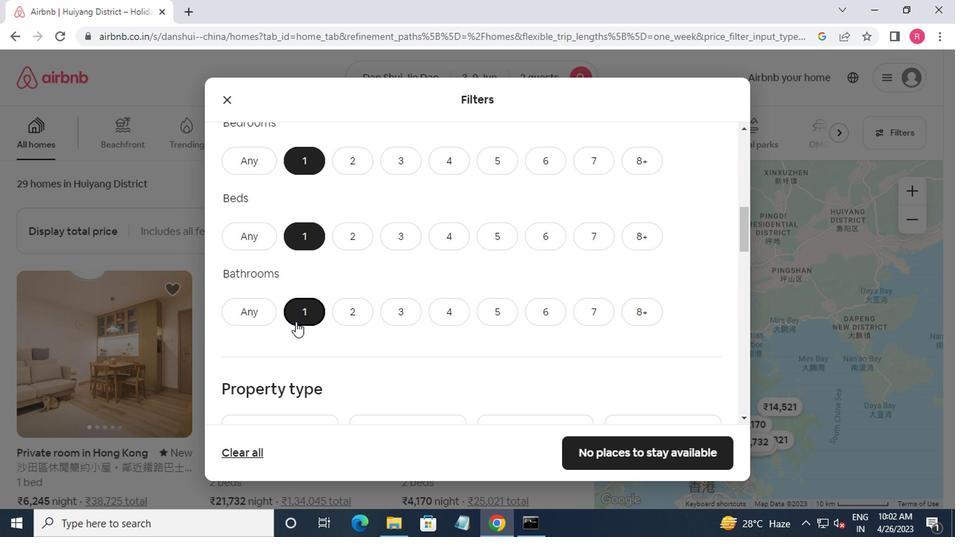 
Action: Mouse scrolled (289, 330) with delta (0, 0)
Screenshot: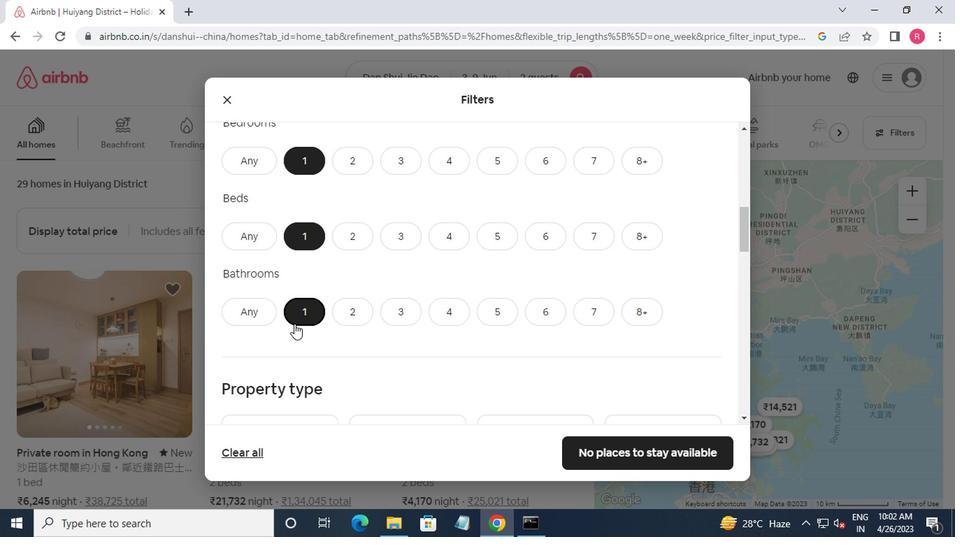 
Action: Mouse moved to (266, 318)
Screenshot: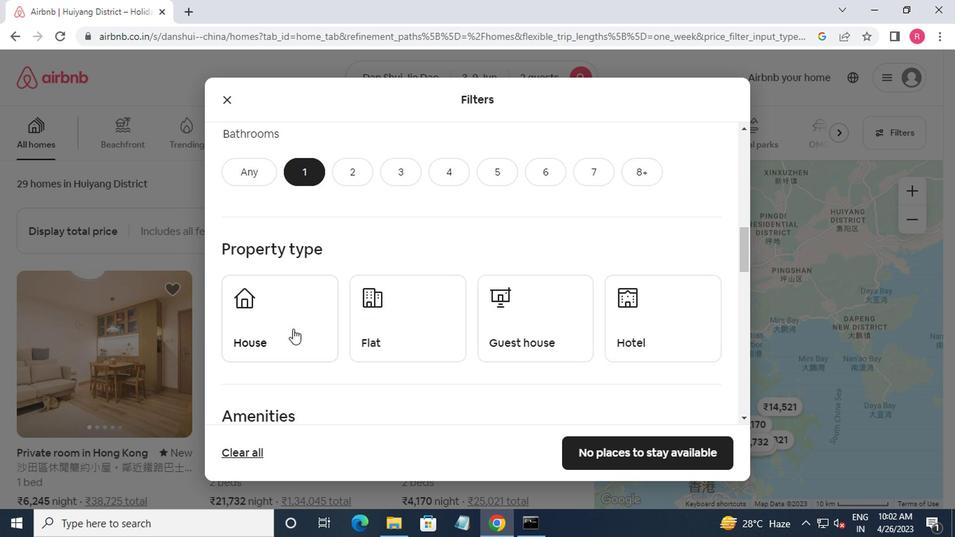 
Action: Mouse pressed left at (266, 318)
Screenshot: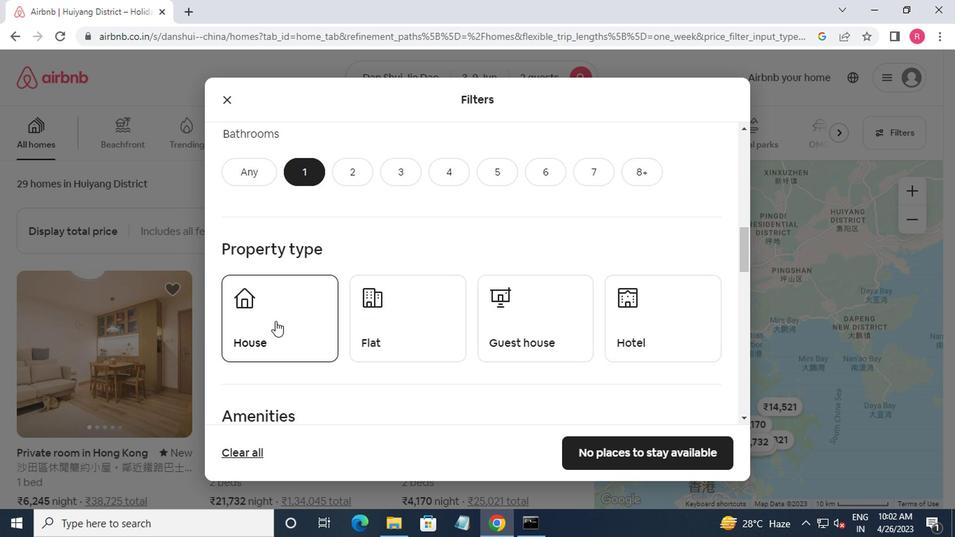 
Action: Mouse moved to (367, 342)
Screenshot: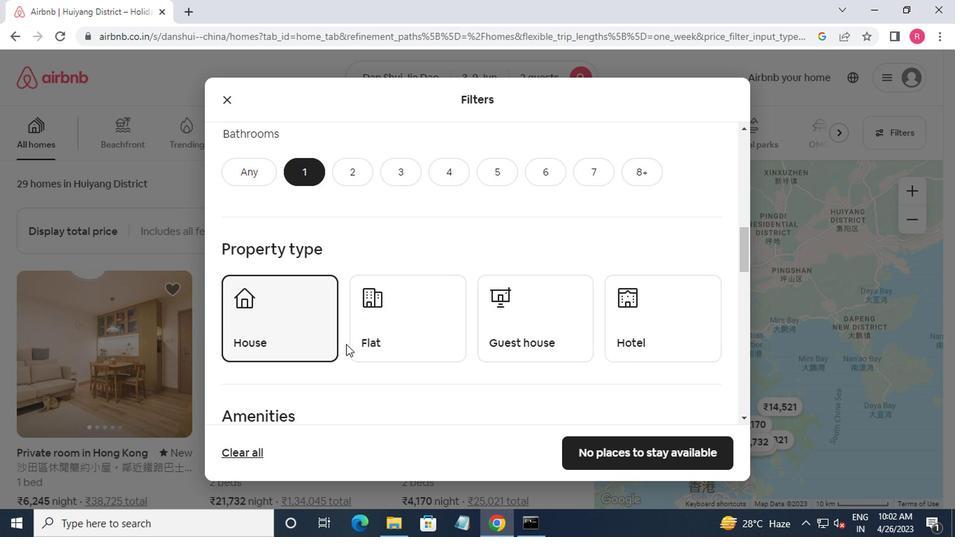 
Action: Mouse pressed left at (367, 342)
Screenshot: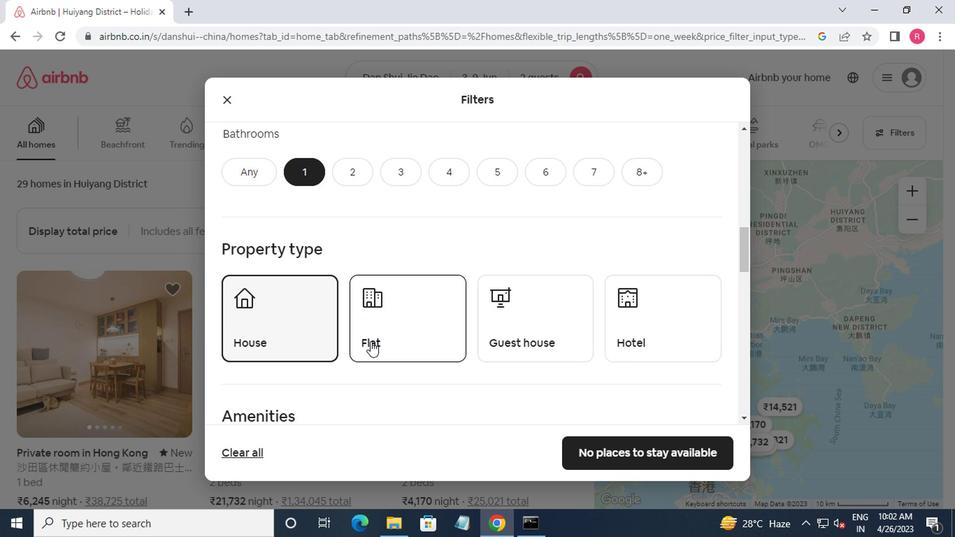 
Action: Mouse moved to (526, 344)
Screenshot: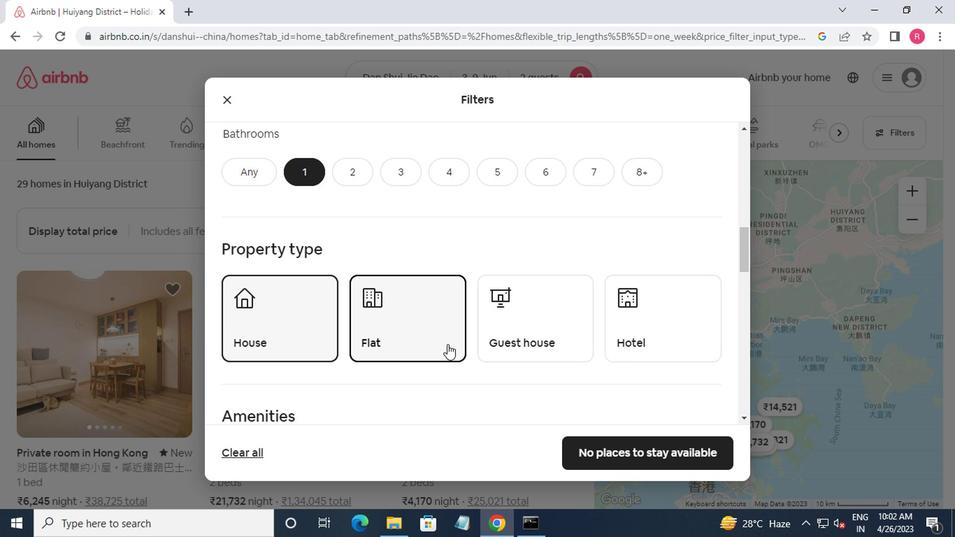 
Action: Mouse pressed left at (526, 344)
Screenshot: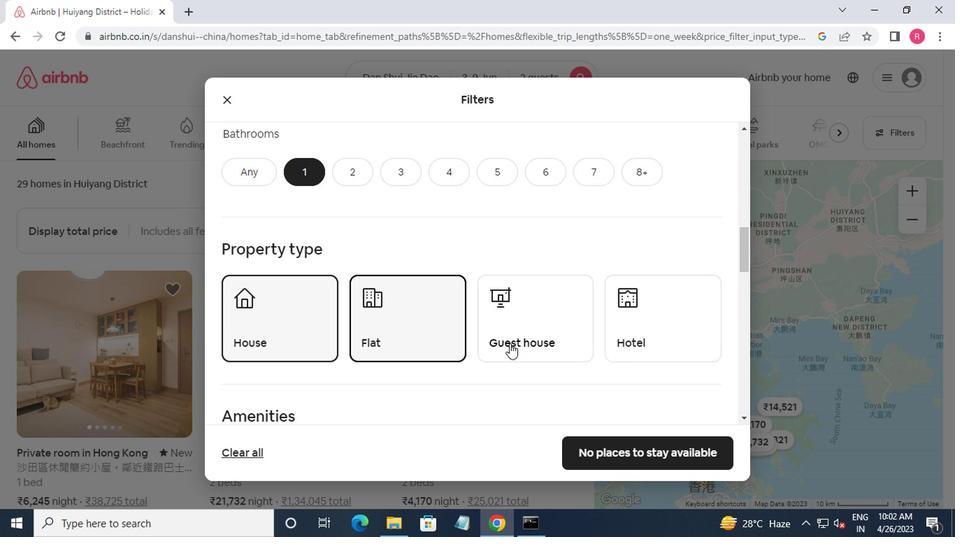 
Action: Mouse moved to (627, 342)
Screenshot: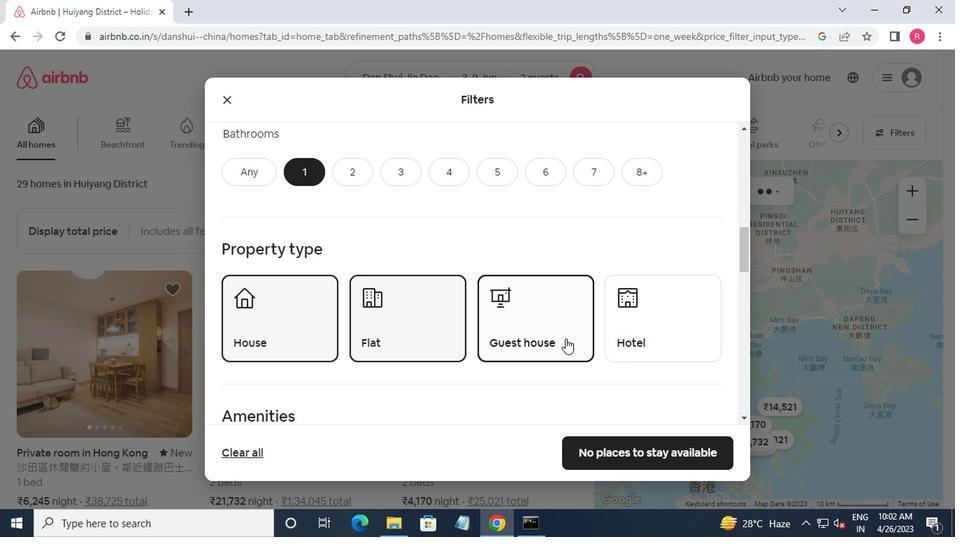 
Action: Mouse pressed left at (627, 342)
Screenshot: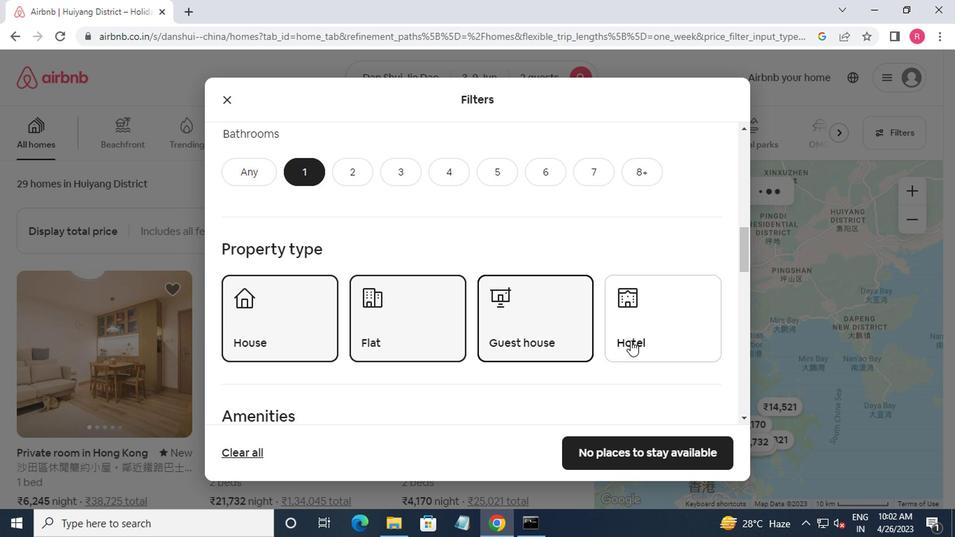 
Action: Mouse moved to (623, 337)
Screenshot: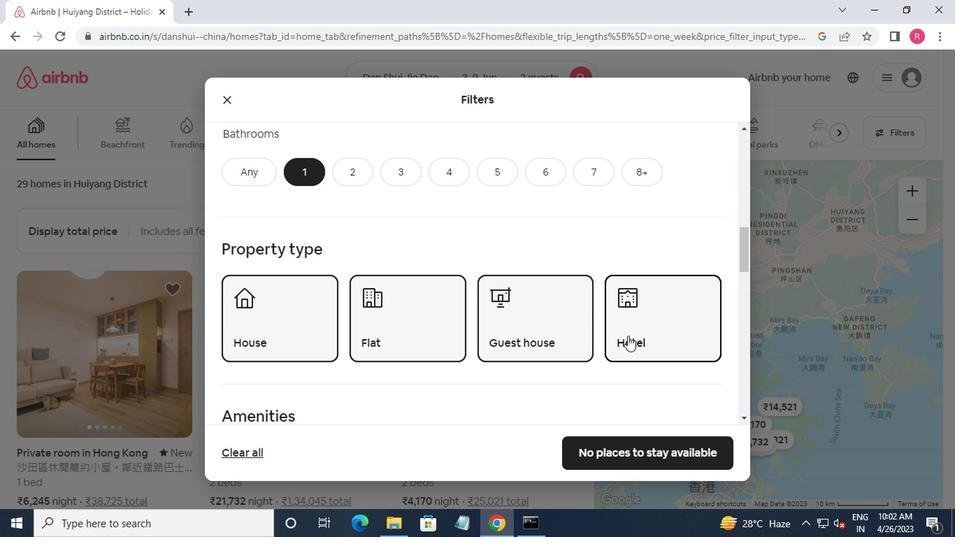 
Action: Mouse scrolled (623, 336) with delta (0, 0)
Screenshot: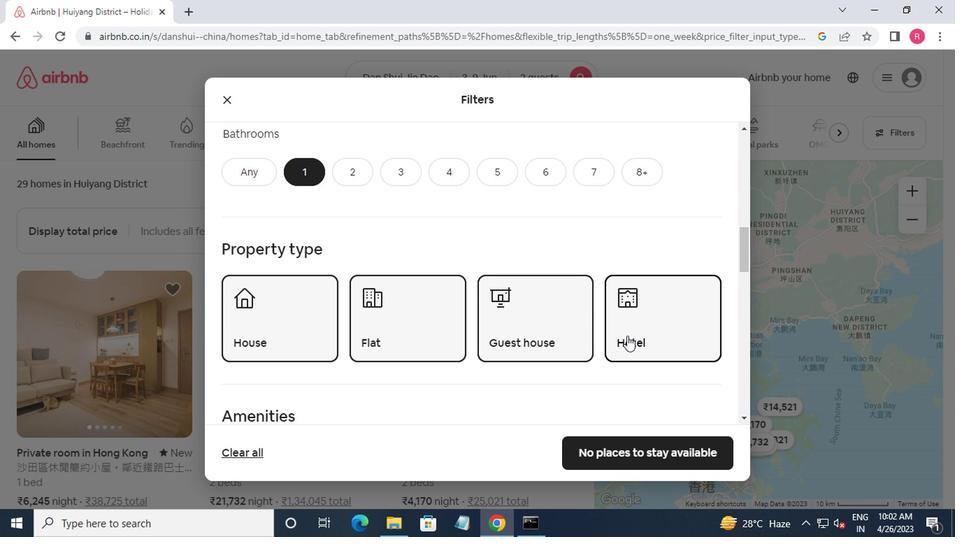
Action: Mouse moved to (621, 340)
Screenshot: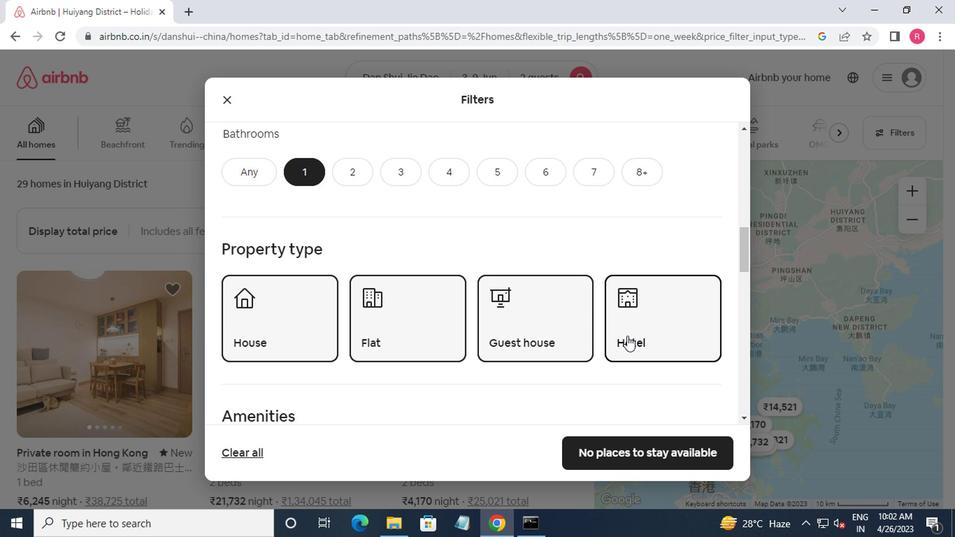 
Action: Mouse scrolled (621, 339) with delta (0, 0)
Screenshot: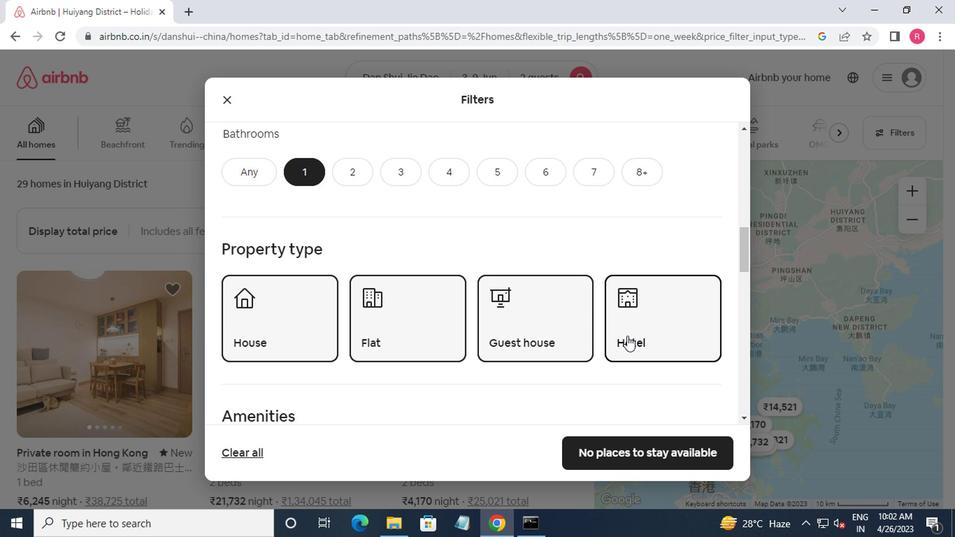 
Action: Mouse moved to (614, 344)
Screenshot: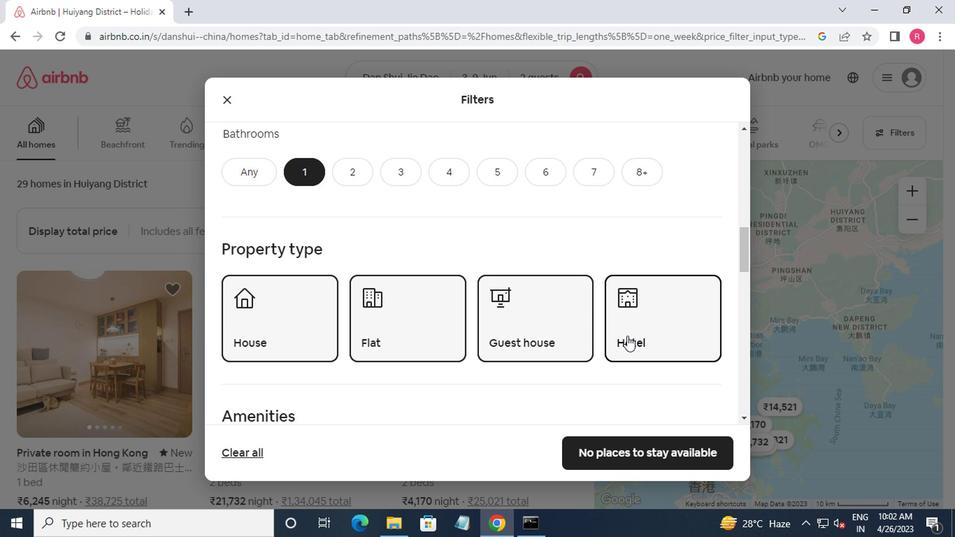 
Action: Mouse scrolled (614, 343) with delta (0, 0)
Screenshot: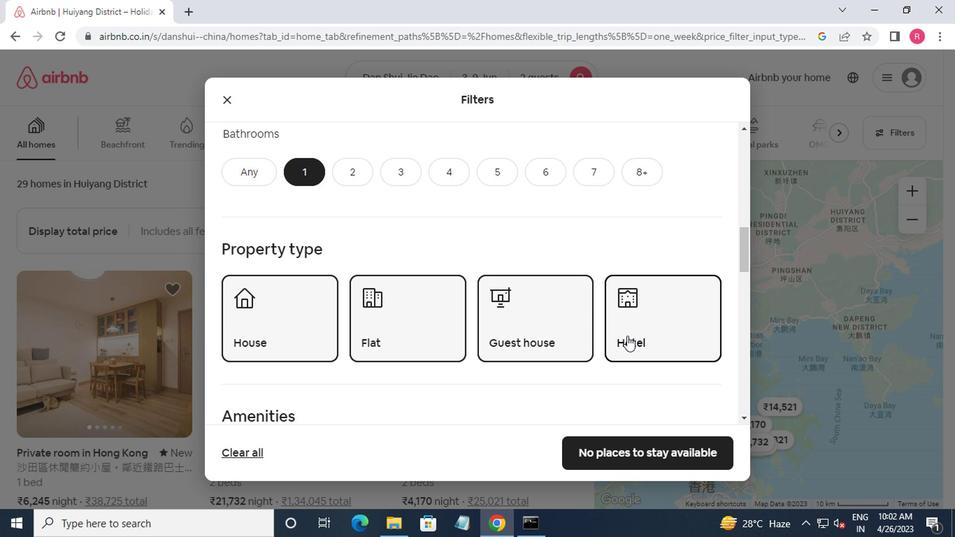 
Action: Mouse moved to (604, 345)
Screenshot: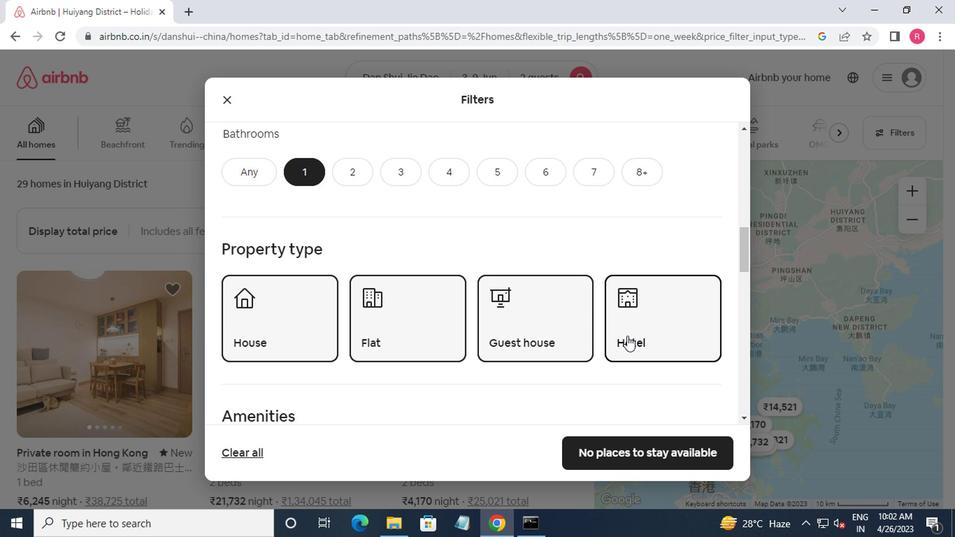 
Action: Mouse scrolled (604, 344) with delta (0, 0)
Screenshot: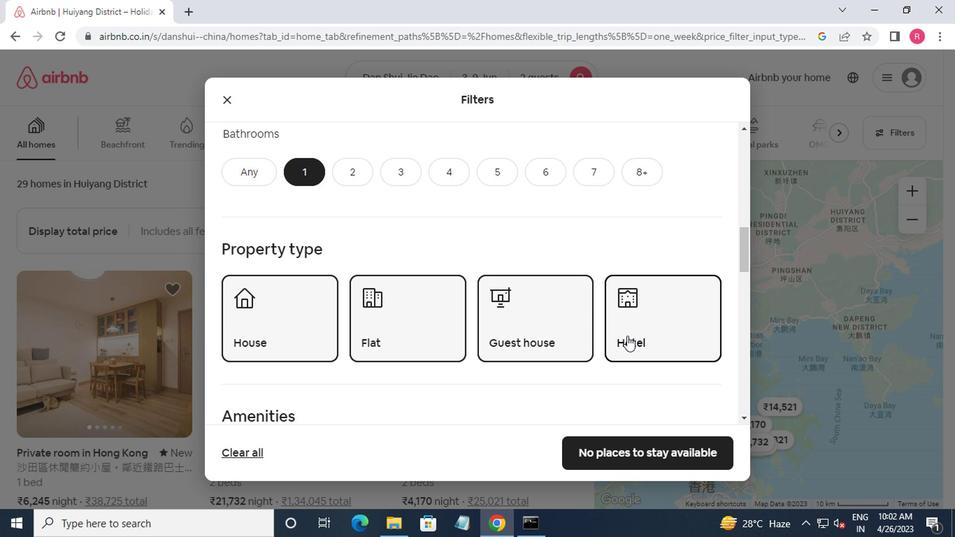 
Action: Mouse moved to (591, 345)
Screenshot: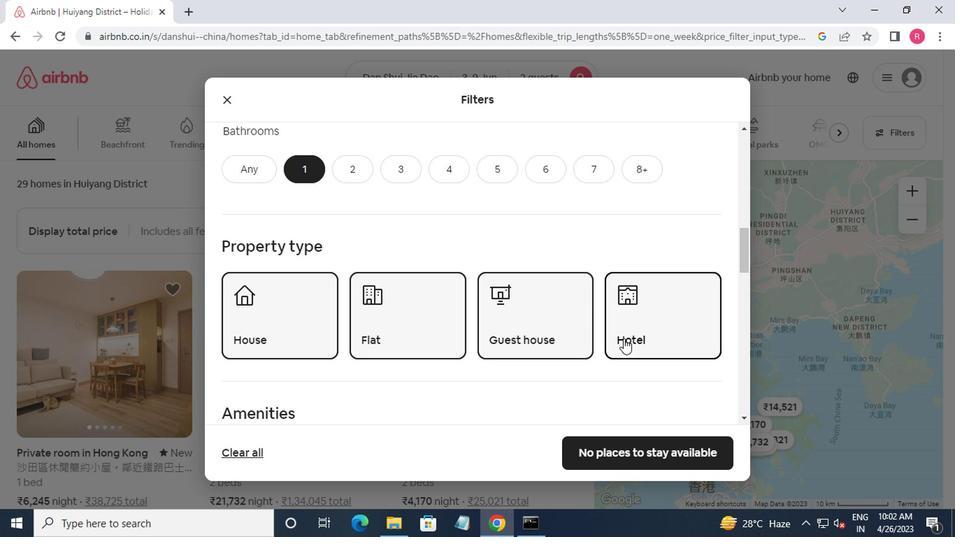 
Action: Mouse scrolled (591, 344) with delta (0, 0)
Screenshot: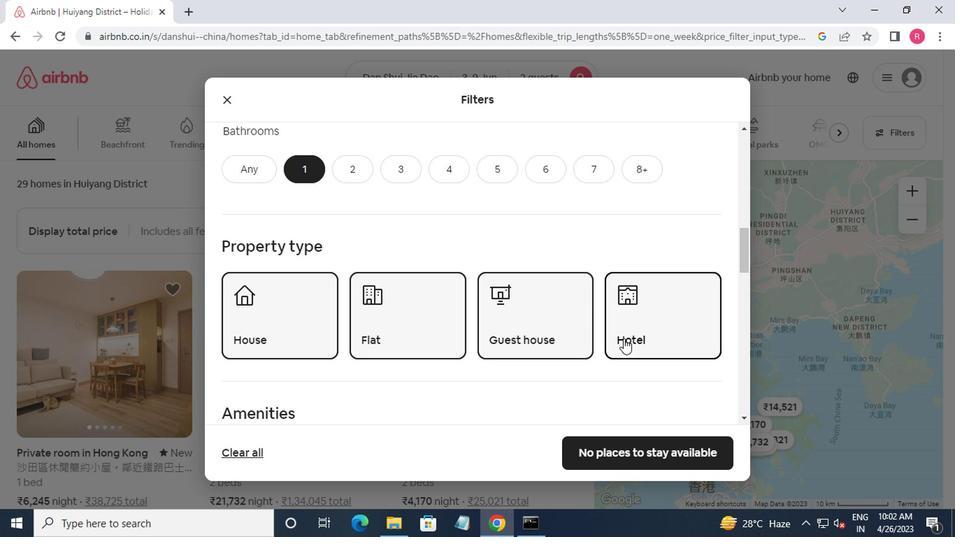 
Action: Mouse moved to (678, 396)
Screenshot: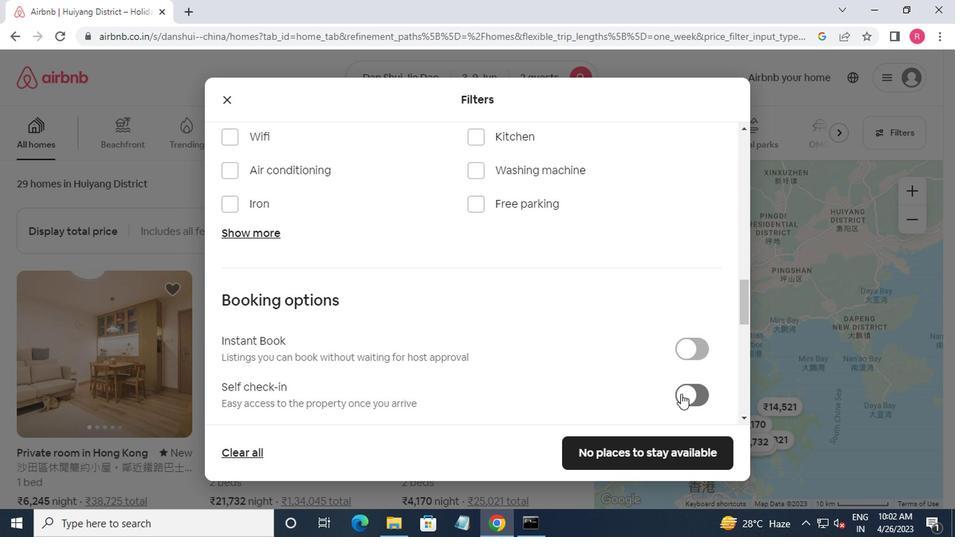 
Action: Mouse pressed left at (678, 396)
Screenshot: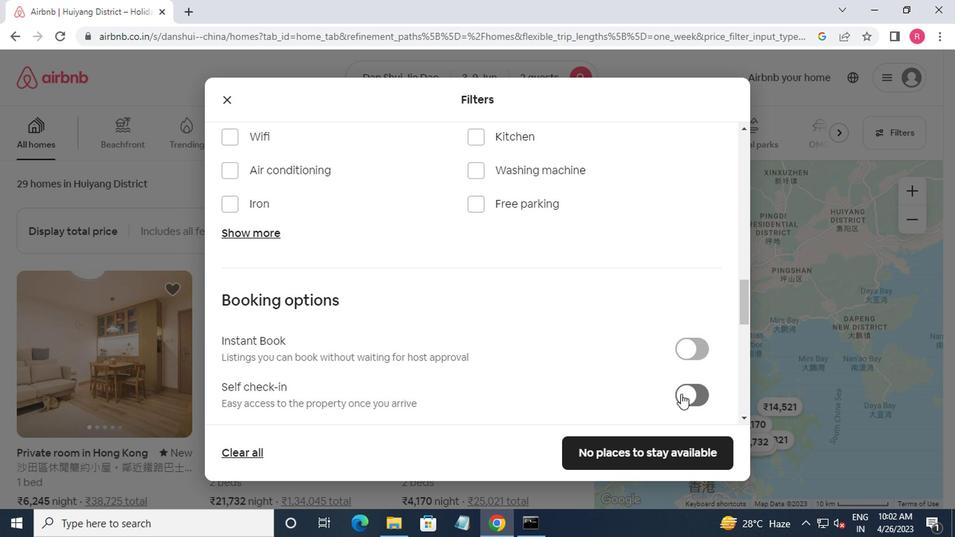 
Action: Mouse moved to (626, 381)
Screenshot: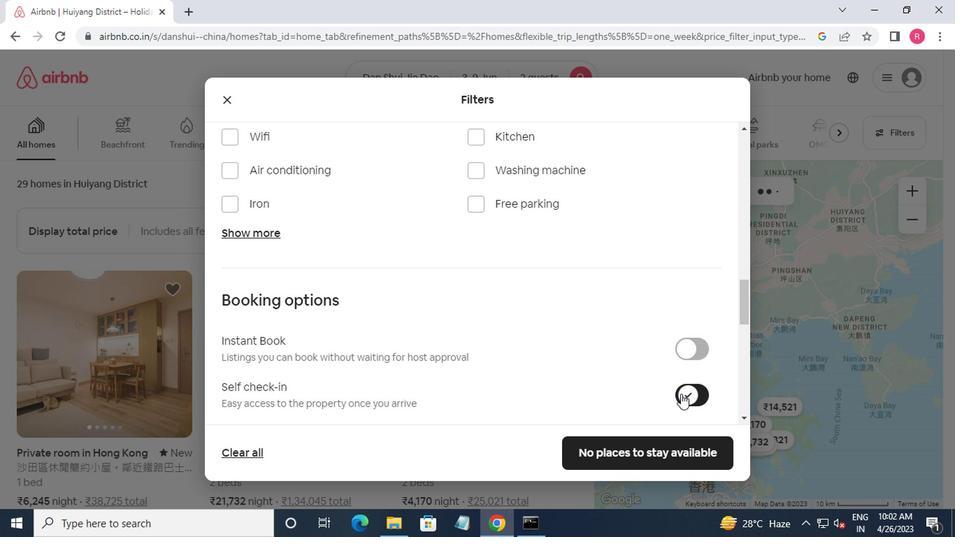 
Action: Mouse scrolled (626, 380) with delta (0, 0)
Screenshot: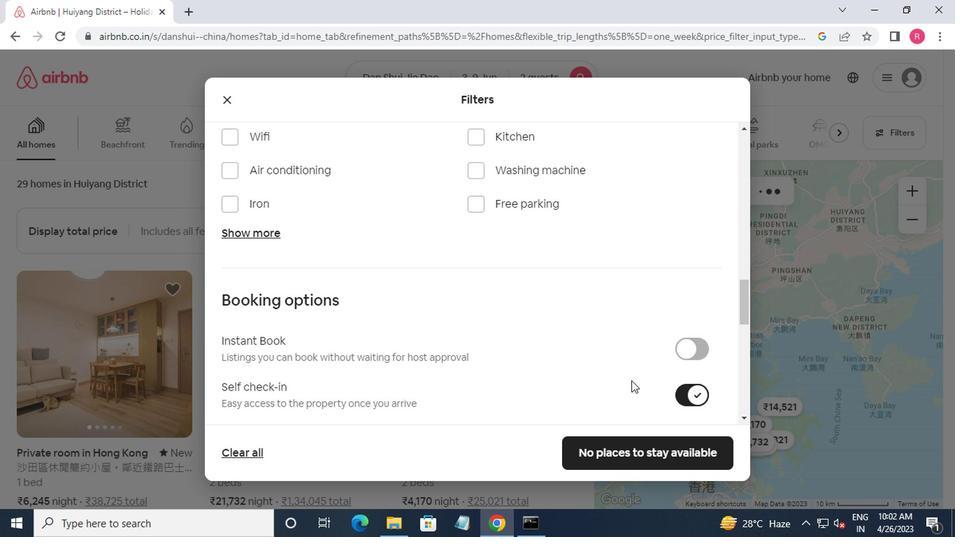 
Action: Mouse moved to (626, 381)
Screenshot: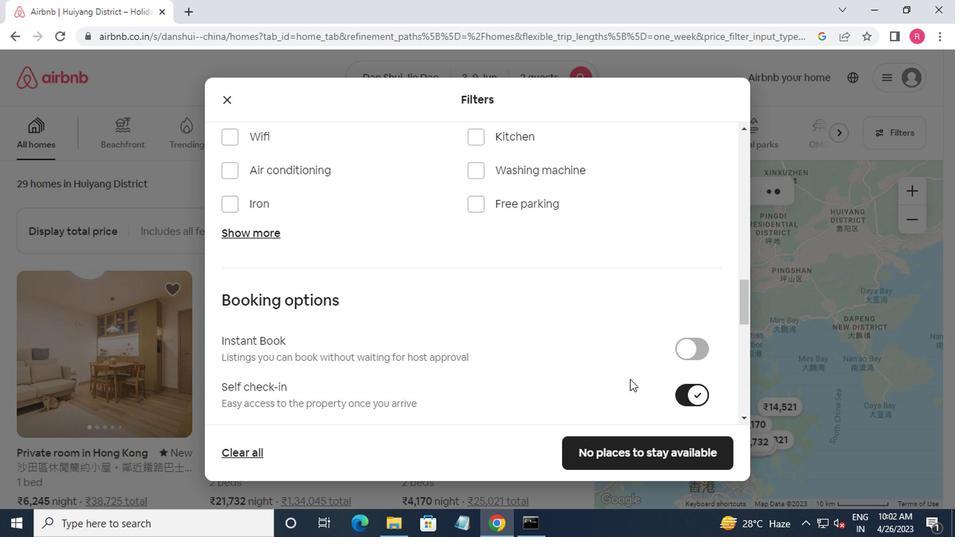 
Action: Mouse scrolled (626, 380) with delta (0, 0)
Screenshot: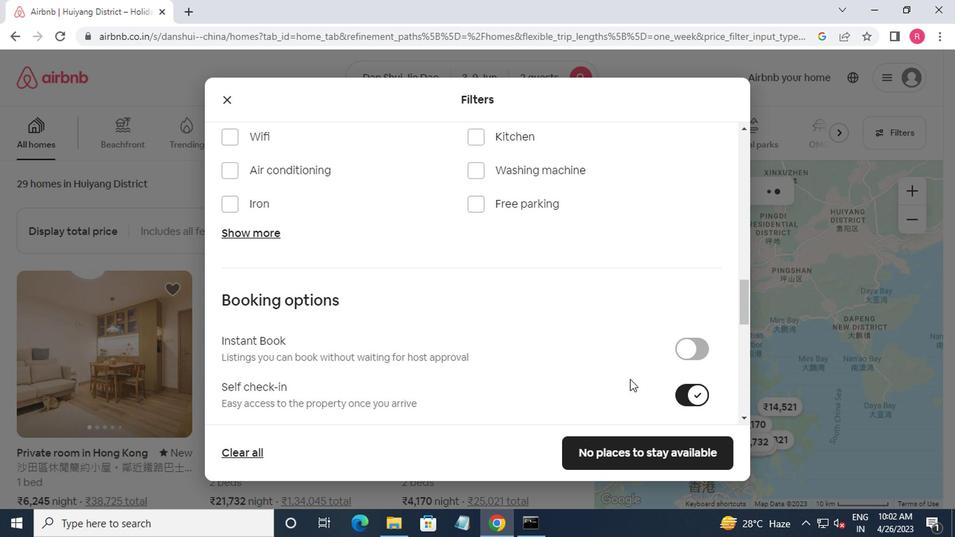 
Action: Mouse moved to (626, 382)
Screenshot: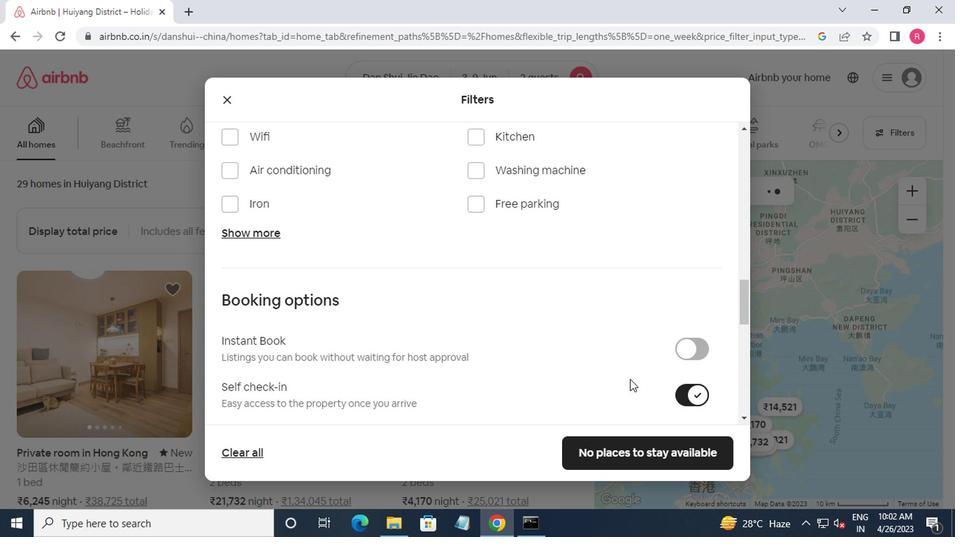 
Action: Mouse scrolled (626, 381) with delta (0, 0)
Screenshot: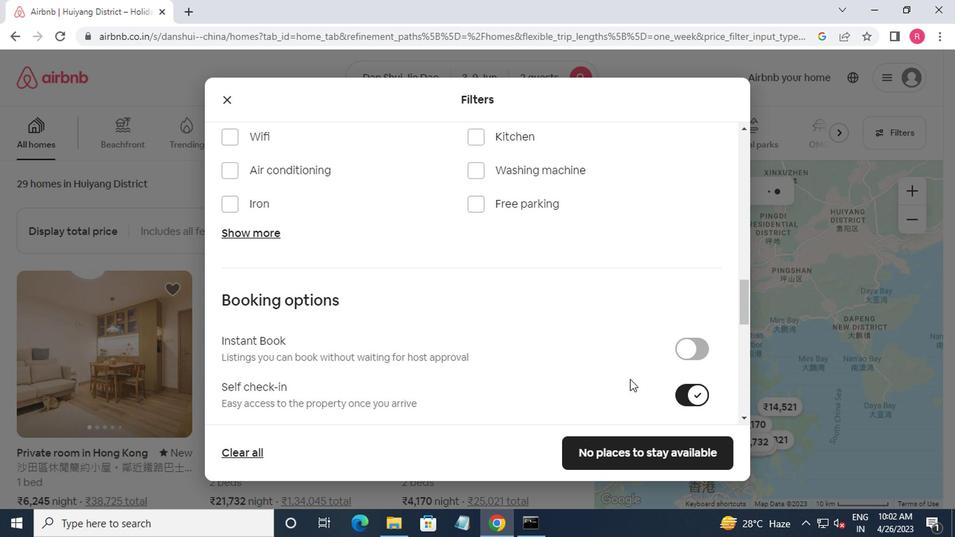 
Action: Mouse scrolled (626, 381) with delta (0, 0)
Screenshot: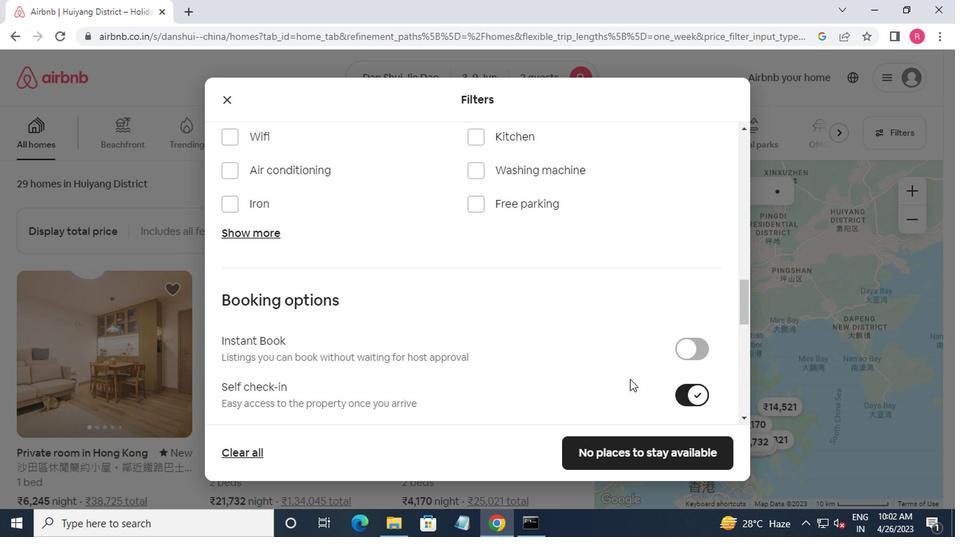 
Action: Mouse moved to (626, 383)
Screenshot: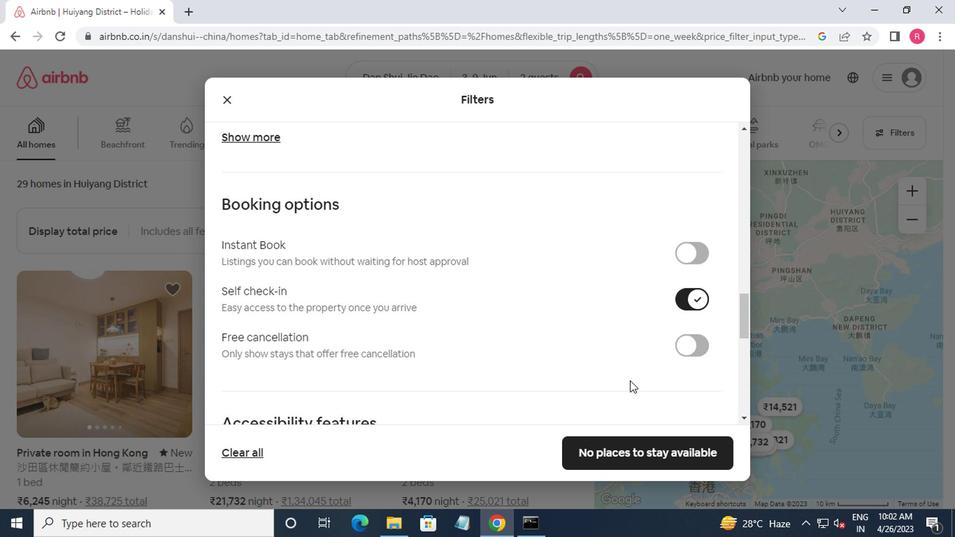 
Action: Mouse scrolled (626, 382) with delta (0, 0)
Screenshot: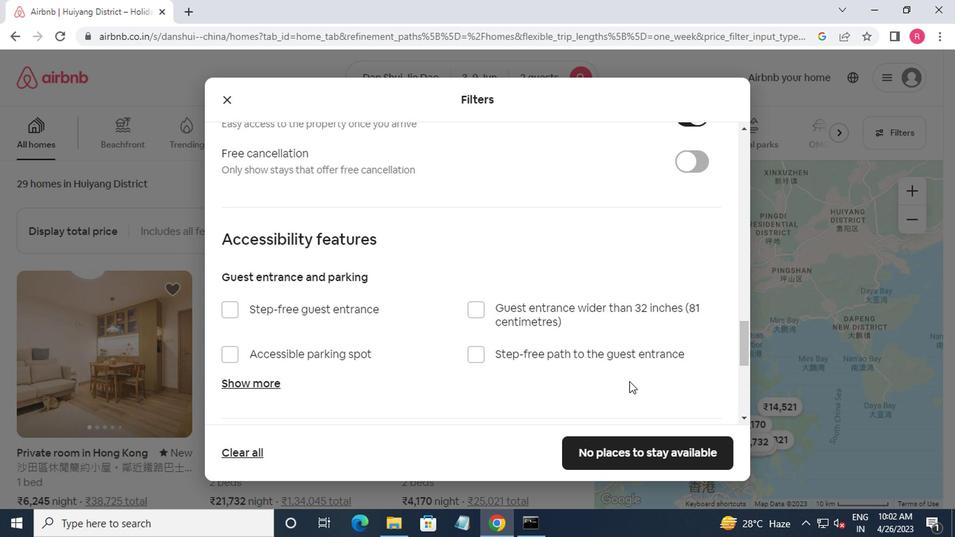 
Action: Mouse moved to (625, 384)
Screenshot: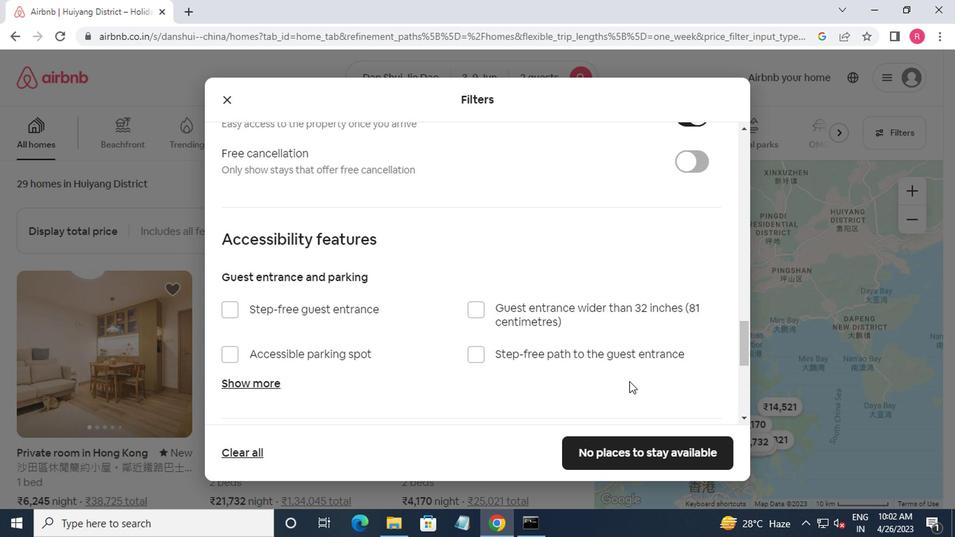
Action: Mouse scrolled (625, 384) with delta (0, 0)
Screenshot: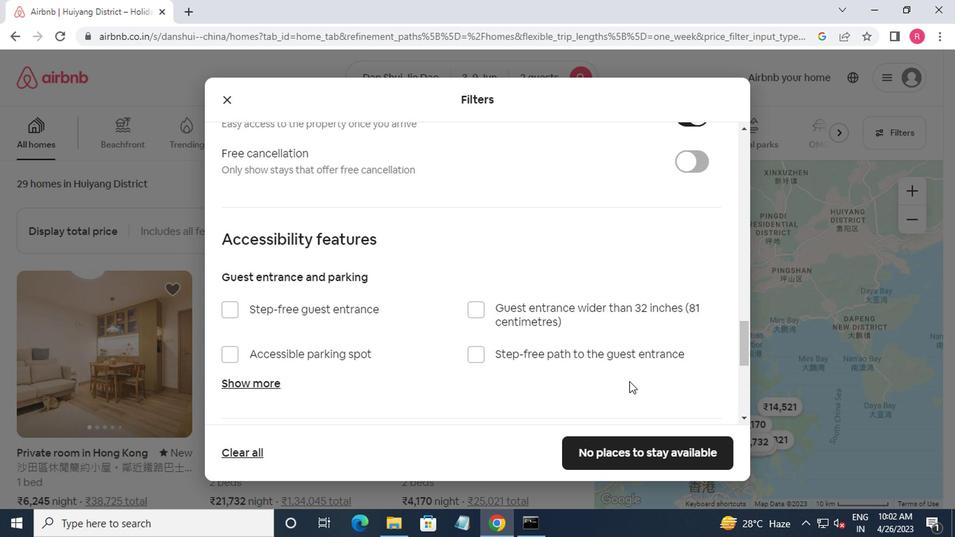 
Action: Mouse scrolled (625, 384) with delta (0, 0)
Screenshot: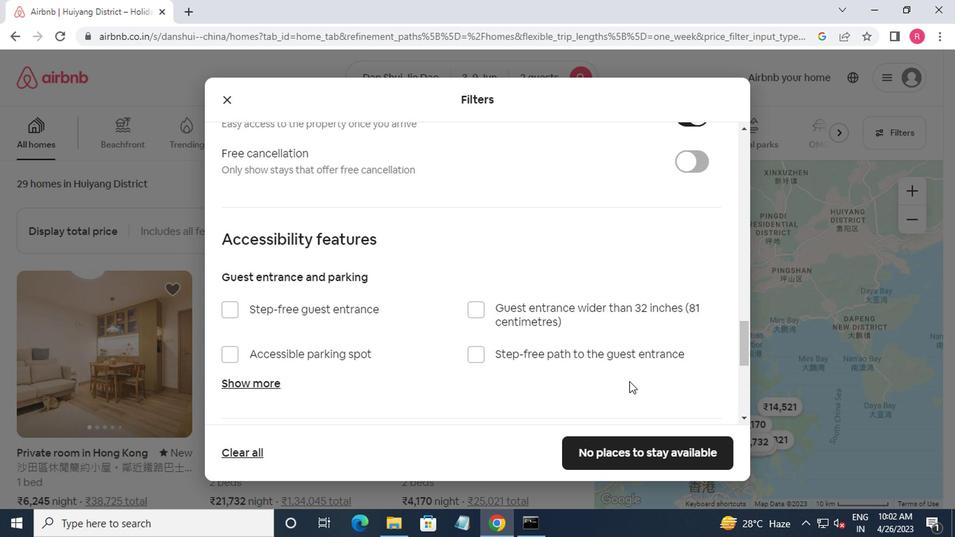 
Action: Mouse scrolled (625, 384) with delta (0, 0)
Screenshot: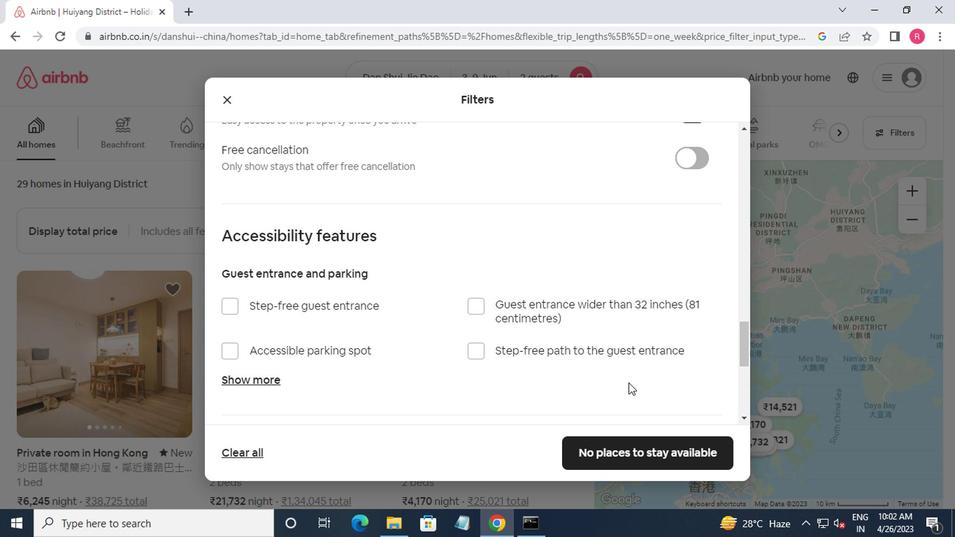 
Action: Mouse scrolled (625, 384) with delta (0, 0)
Screenshot: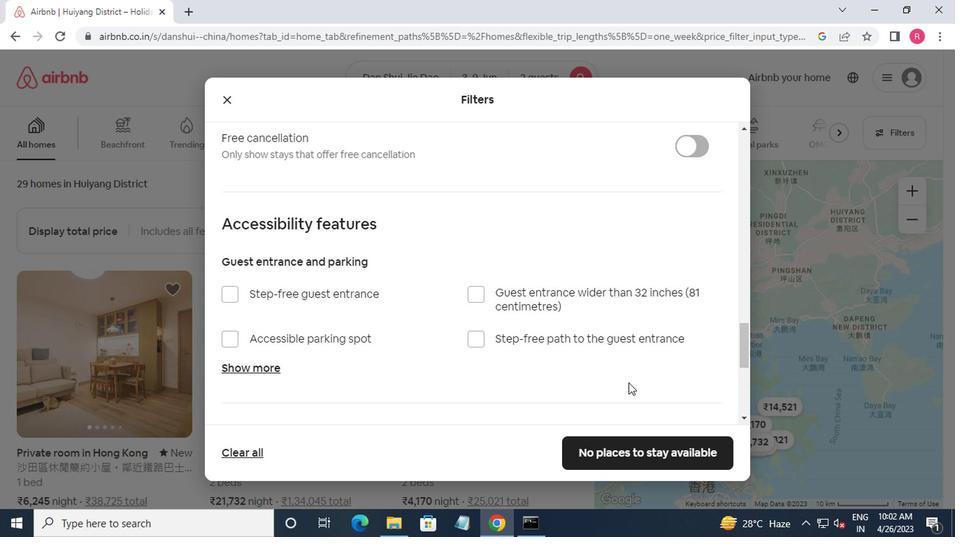 
Action: Mouse moved to (578, 377)
Screenshot: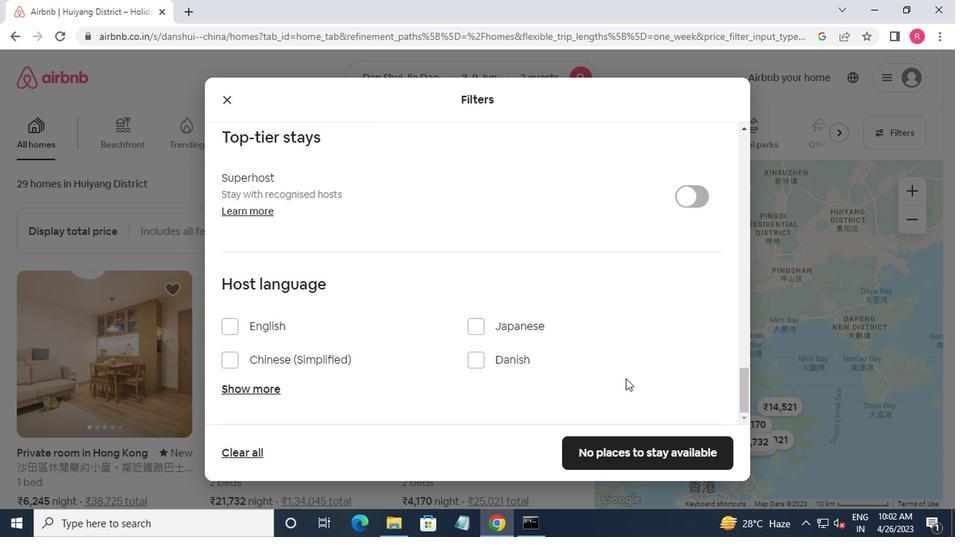 
Action: Mouse scrolled (578, 376) with delta (0, 0)
Screenshot: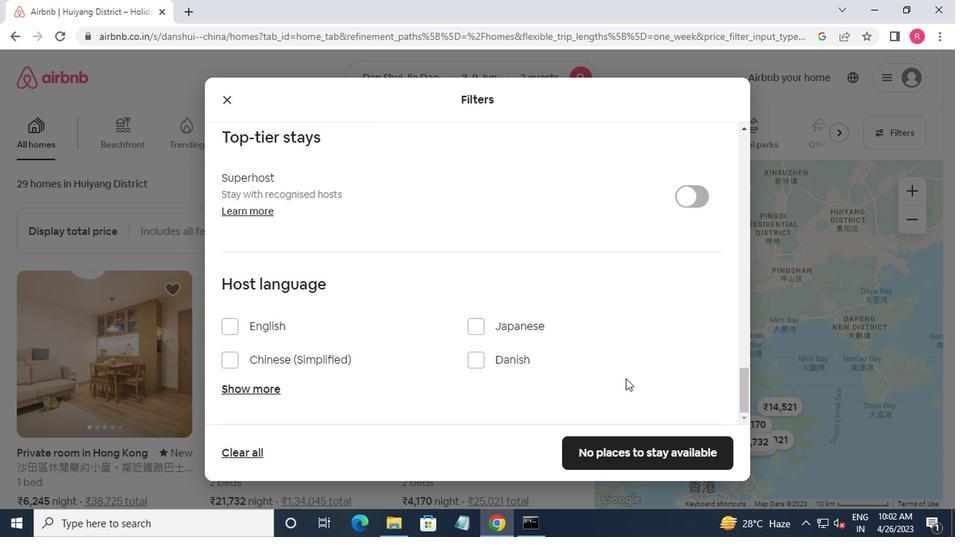 
Action: Mouse moved to (282, 362)
Screenshot: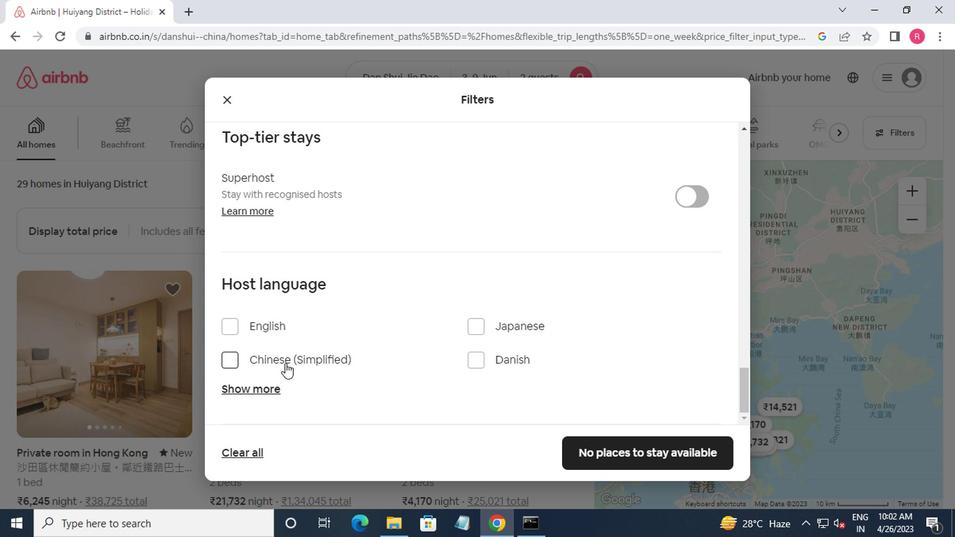 
Action: Mouse pressed left at (282, 362)
Screenshot: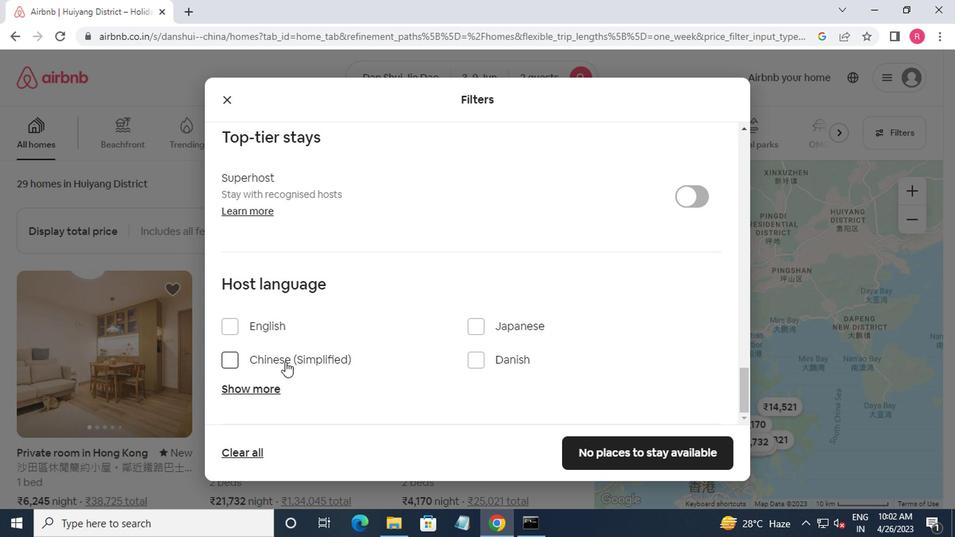 
Action: Mouse moved to (600, 462)
Screenshot: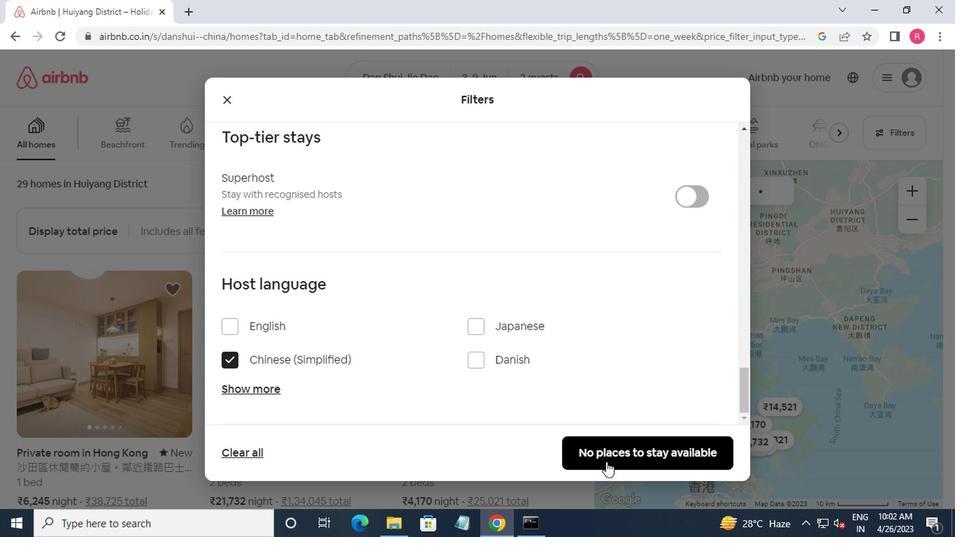 
Action: Mouse pressed left at (600, 462)
Screenshot: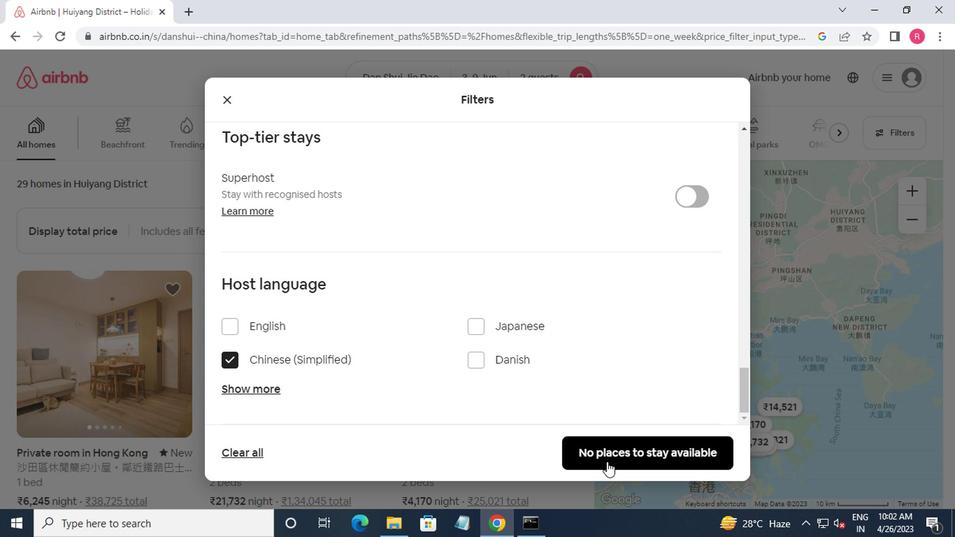 
Action: Mouse moved to (584, 309)
Screenshot: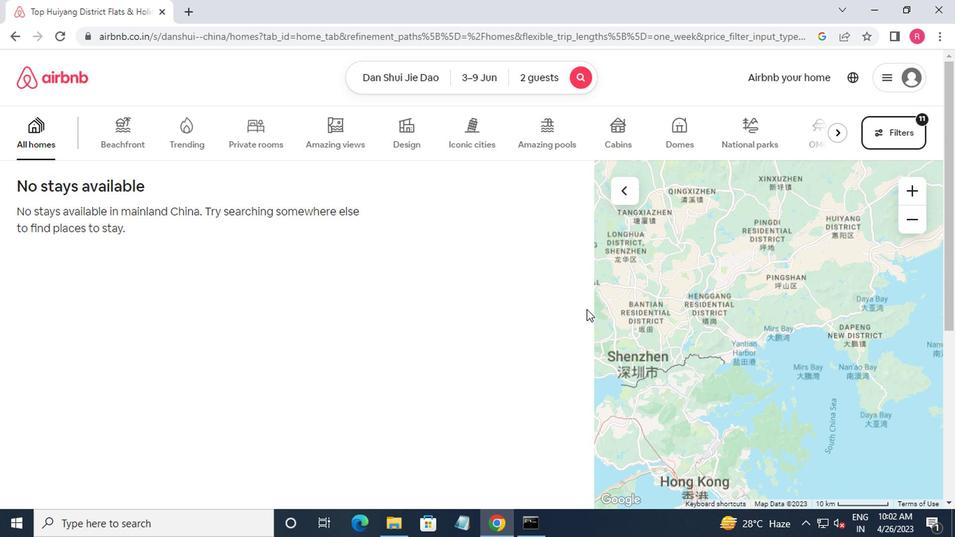 
